 Task: Add an event with the title Project Risk Mitigation and Contingency Planning, date '2024/05/25', time 7:30 AM to 9:30 AMand add a description: The training workshop will be facilitated by experienced leadership experts who will provide guidance, insights, and practical tips throughout the session. Participants will have ample opportunities to ask questions, share experiences, and receive personalized feedback on their leadership development.Select event color  Lavender . Add location for the event as: Nairobi, Kenya, logged in from the account softage.4@softage.netand send the event invitation to softage.7@softage.net and softage.8@softage.net. Set a reminder for the event Every weekday(Monday to Friday)
Action: Mouse moved to (70, 89)
Screenshot: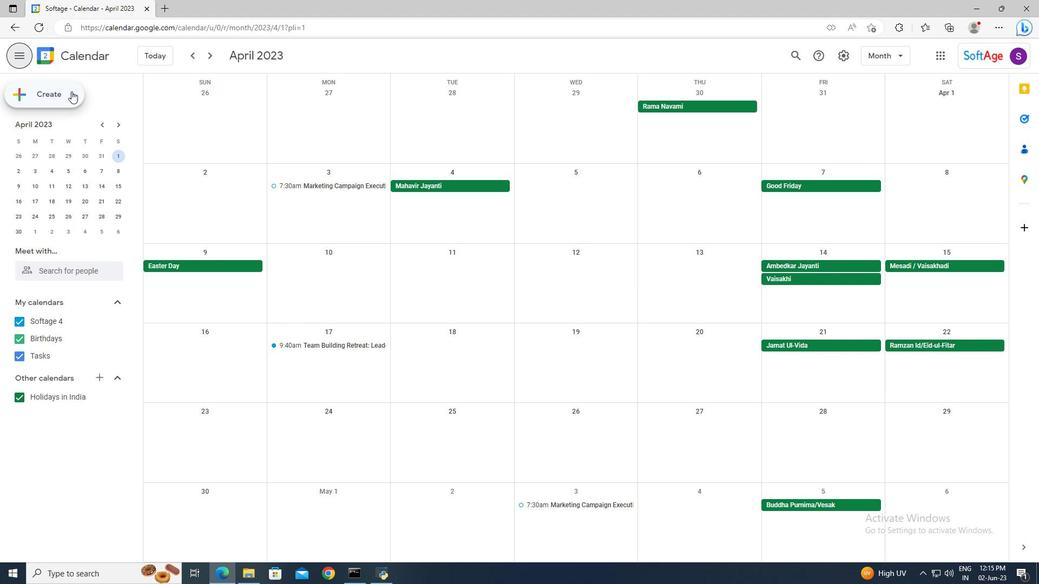 
Action: Mouse pressed left at (70, 89)
Screenshot: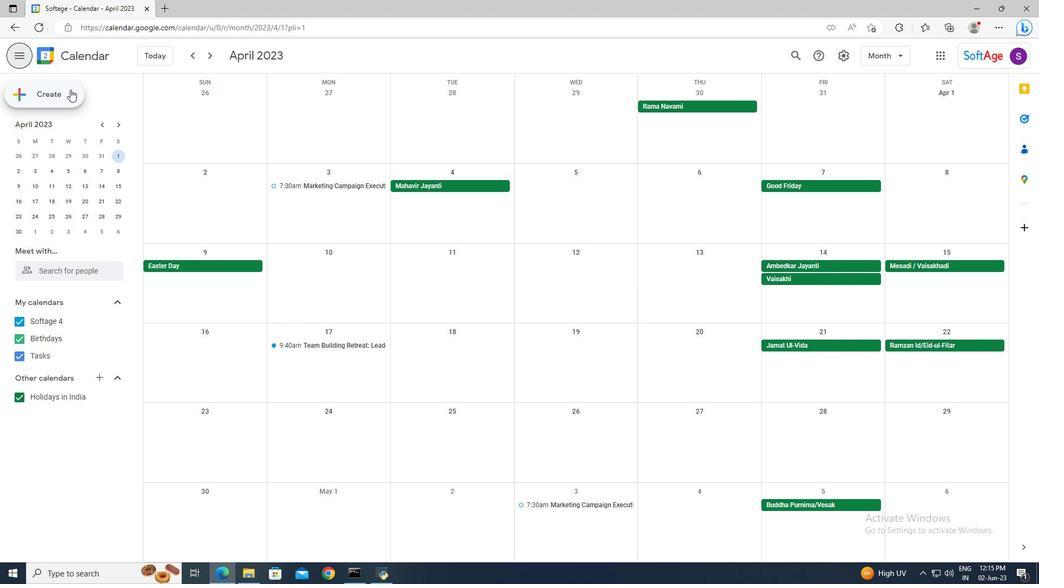 
Action: Mouse moved to (71, 120)
Screenshot: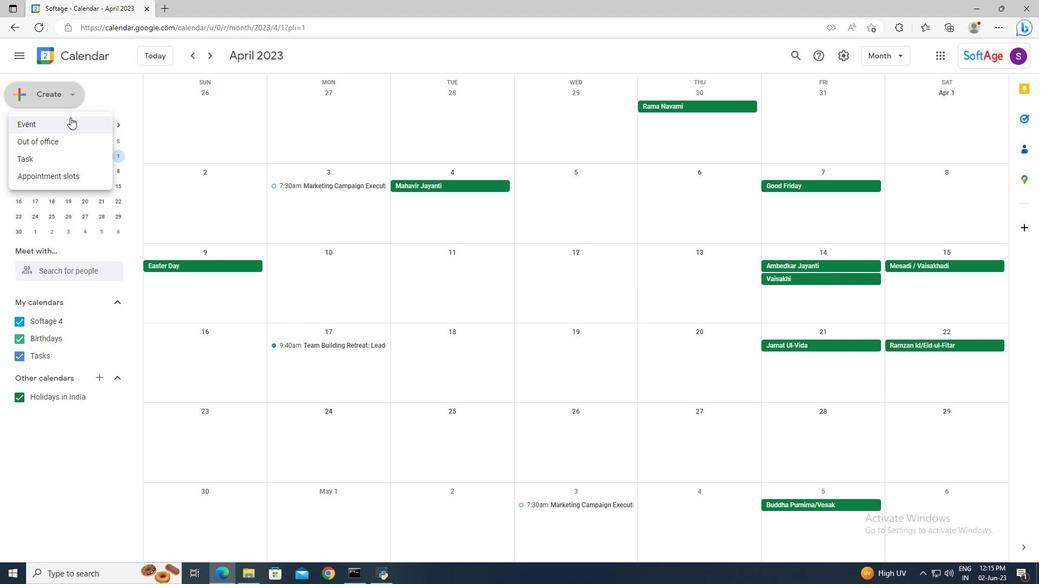 
Action: Mouse pressed left at (71, 120)
Screenshot: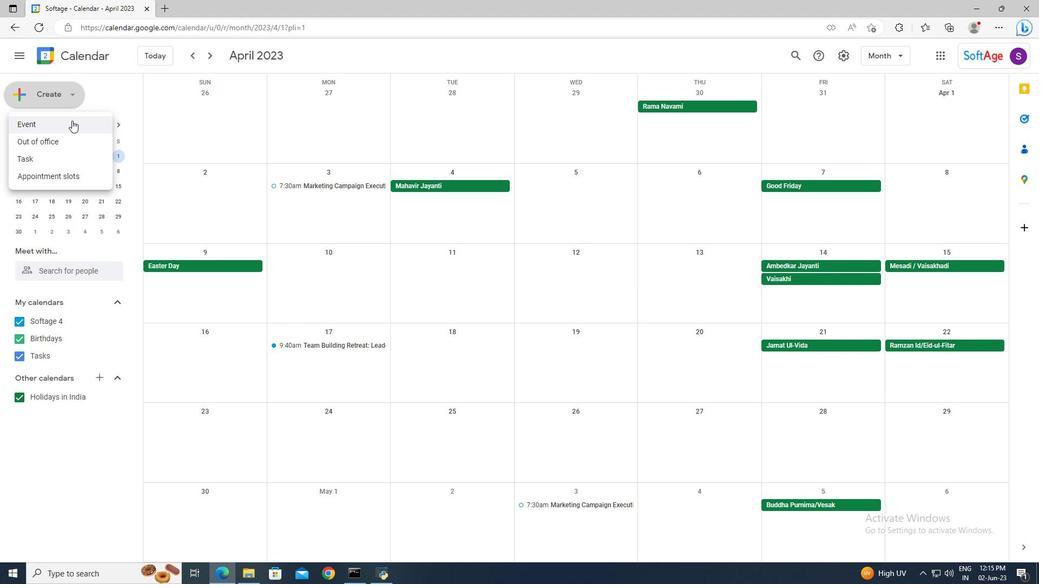 
Action: Mouse moved to (784, 362)
Screenshot: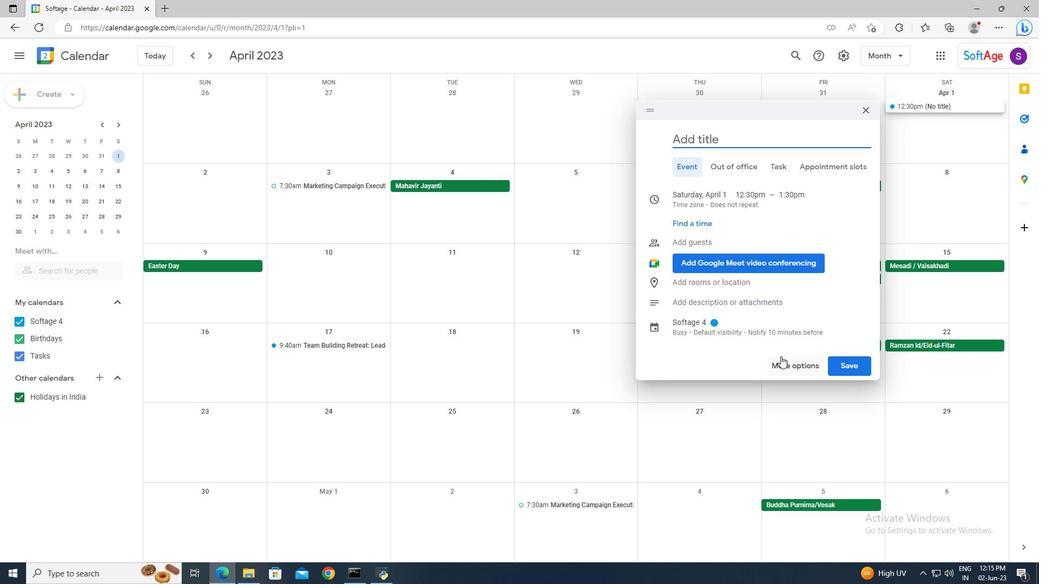 
Action: Mouse pressed left at (784, 362)
Screenshot: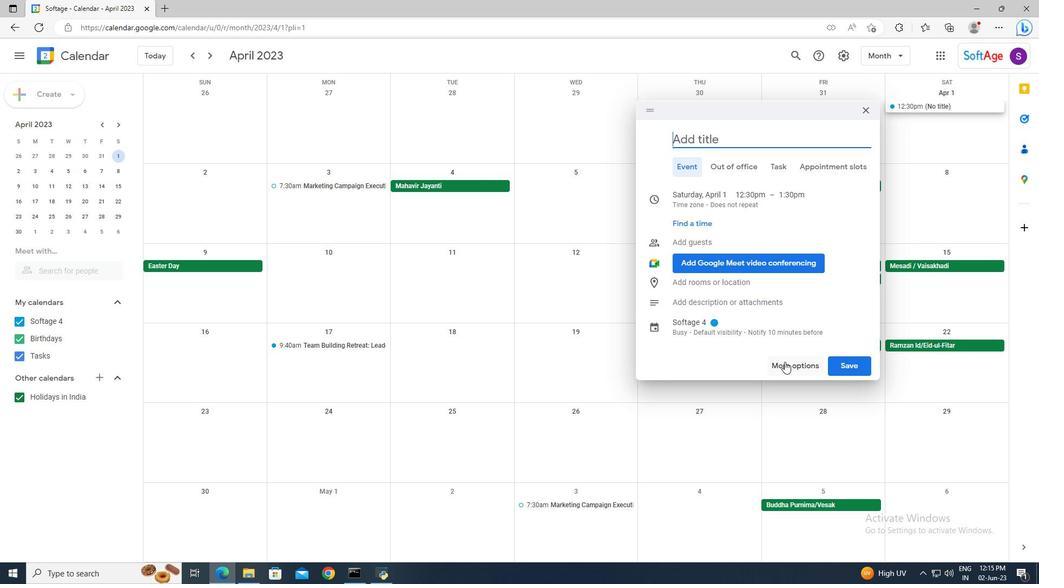 
Action: Mouse moved to (195, 56)
Screenshot: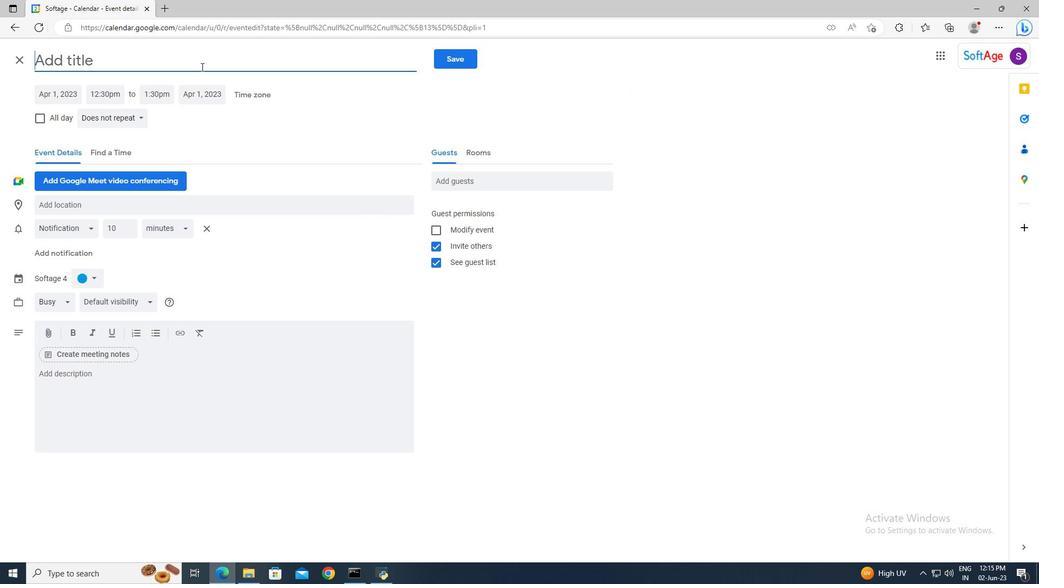 
Action: Mouse pressed left at (195, 56)
Screenshot: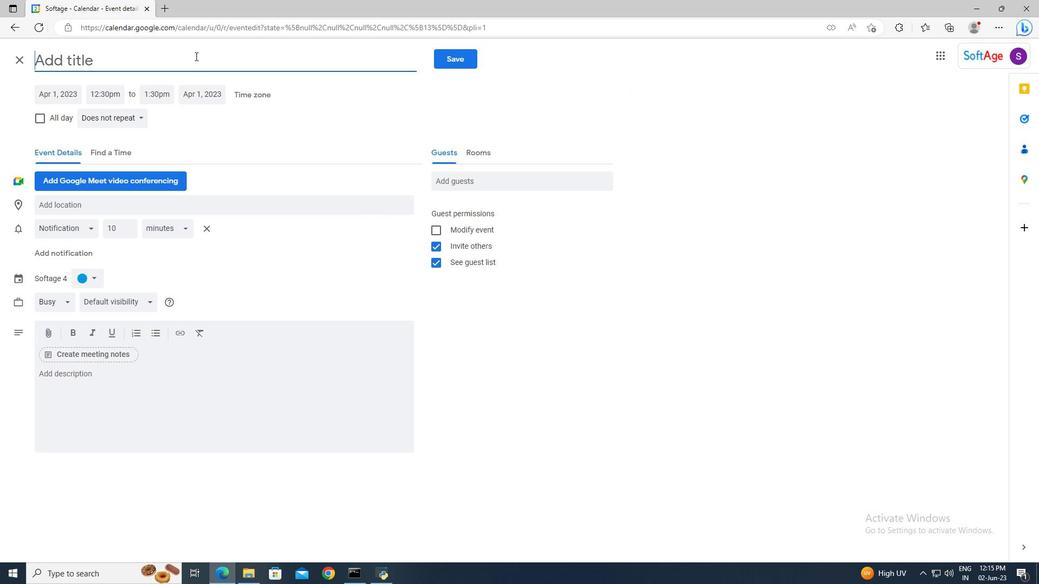 
Action: Key pressed <Key.shift>Project<Key.space><Key.shift>Risk<Key.space><Key.shift>Mitigation<Key.space>and<Key.space><Key.shift>Contingency<Key.space><Key.shift>Planning
Screenshot: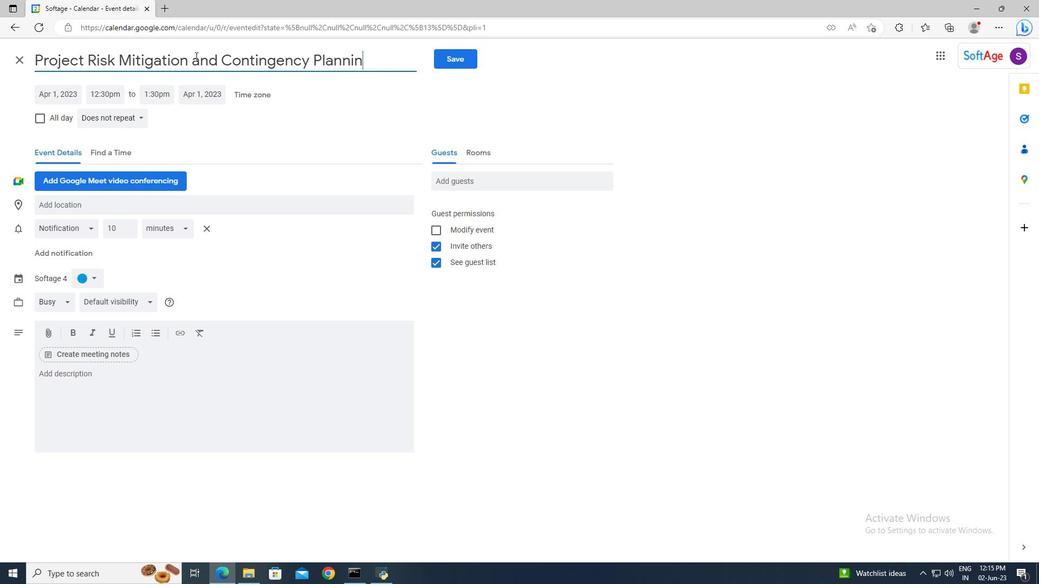 
Action: Mouse moved to (68, 91)
Screenshot: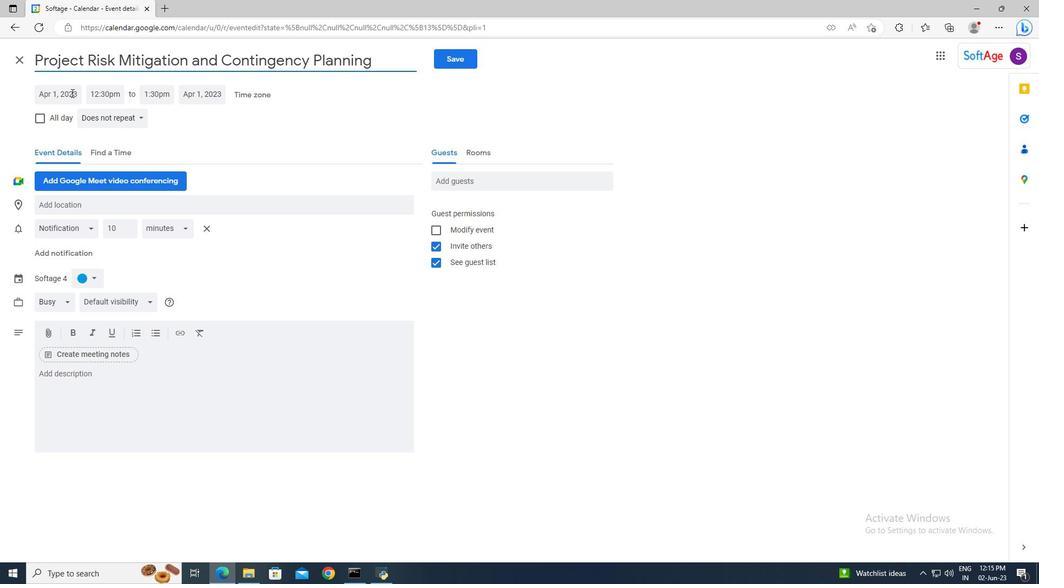 
Action: Mouse pressed left at (68, 91)
Screenshot: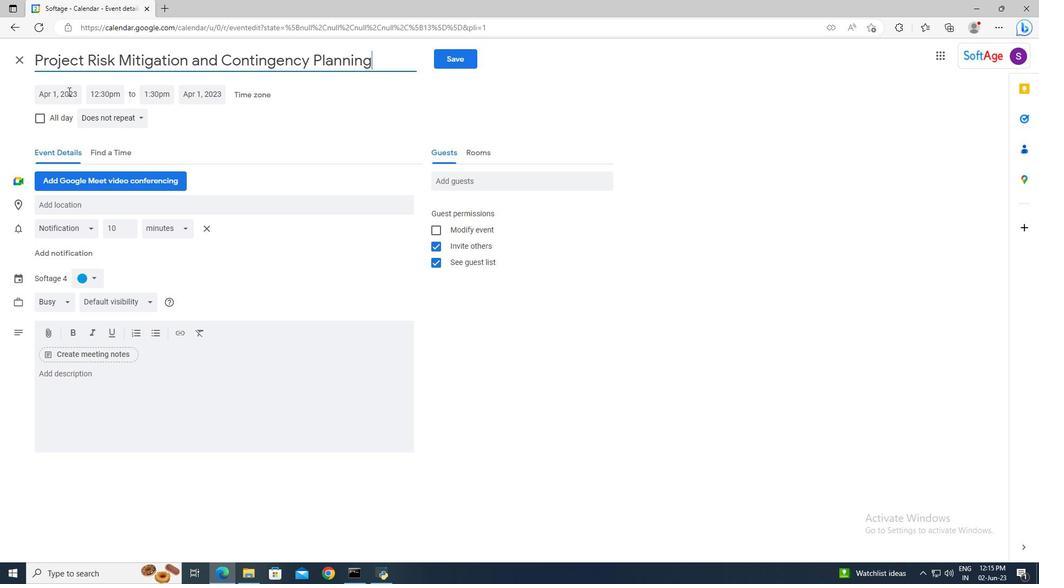 
Action: Mouse moved to (170, 116)
Screenshot: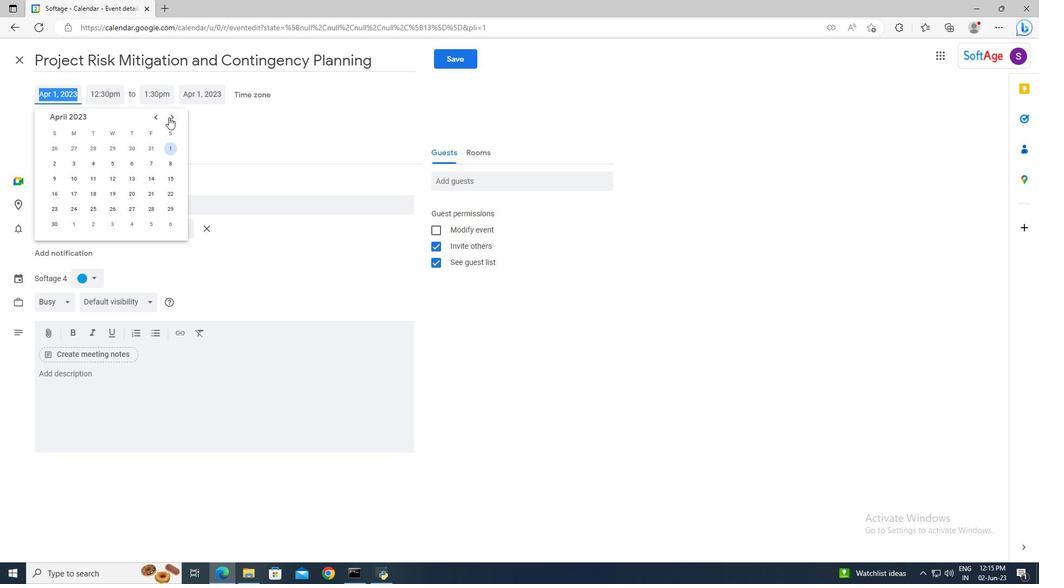 
Action: Mouse pressed left at (170, 116)
Screenshot: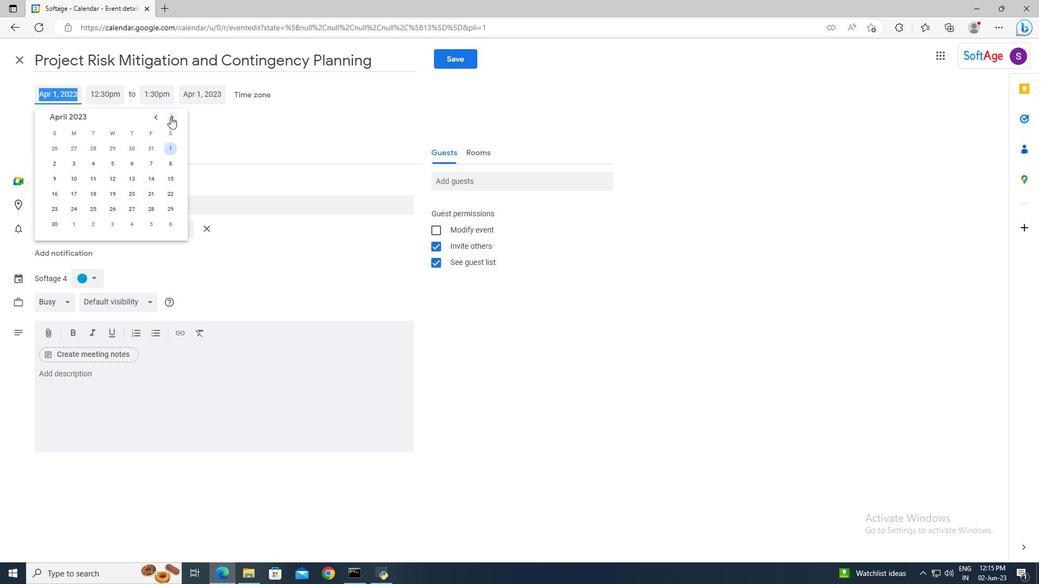 
Action: Mouse moved to (133, 191)
Screenshot: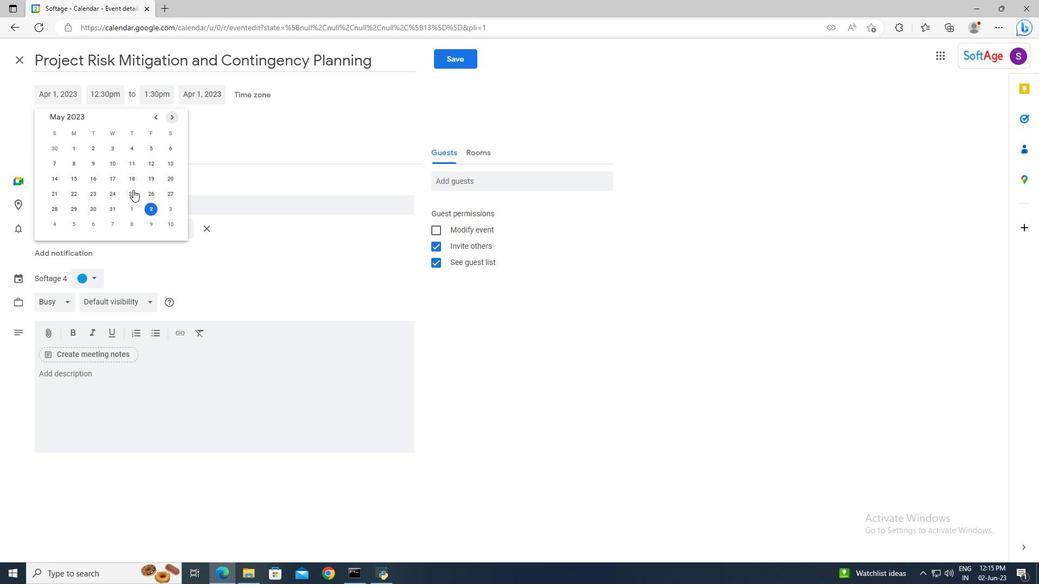 
Action: Mouse pressed left at (133, 191)
Screenshot: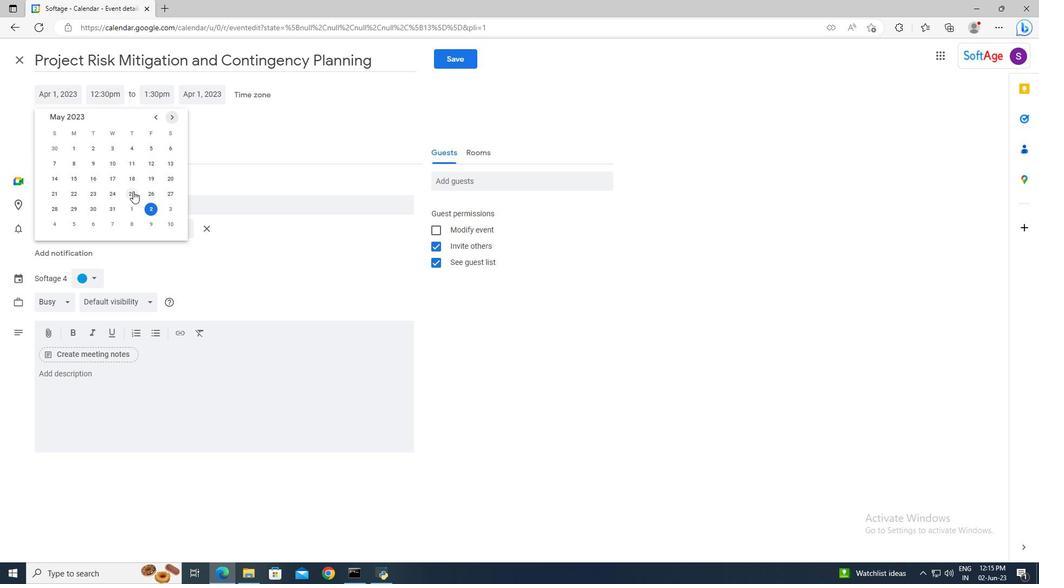 
Action: Mouse moved to (118, 96)
Screenshot: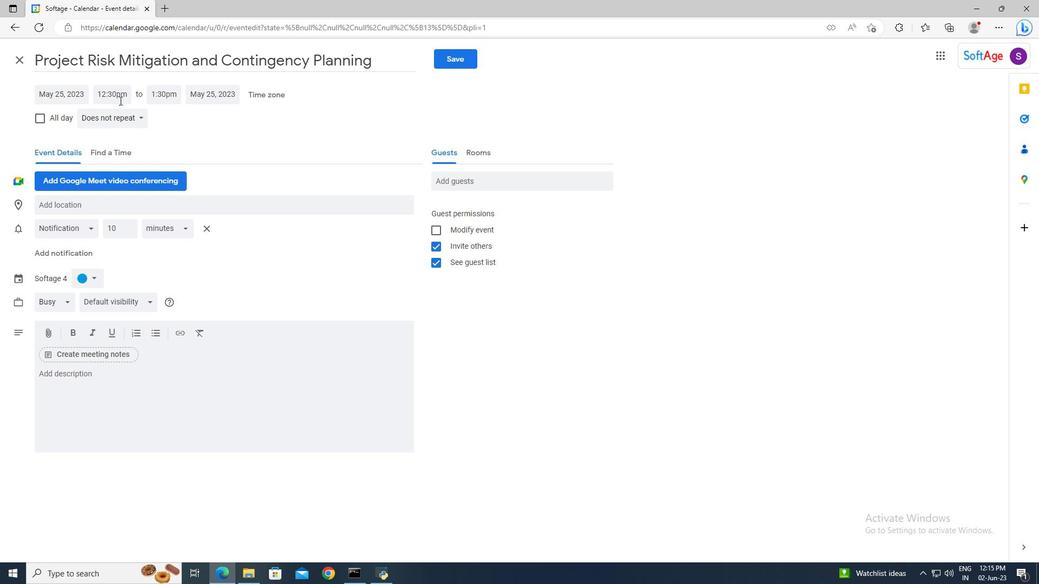 
Action: Mouse pressed left at (118, 96)
Screenshot: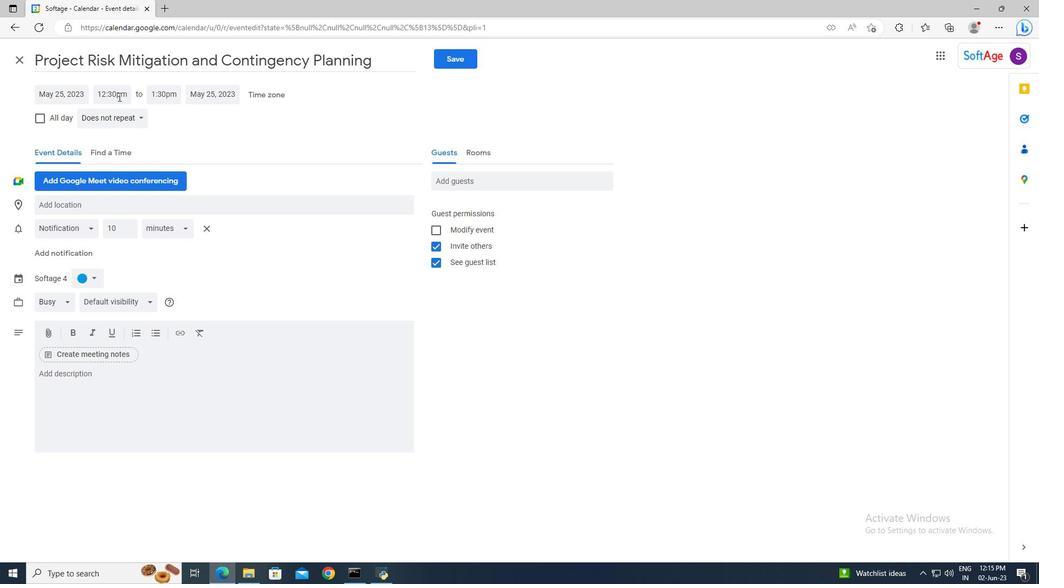 
Action: Key pressed 7<Key.shift_r>:30am<Key.enter>
Screenshot: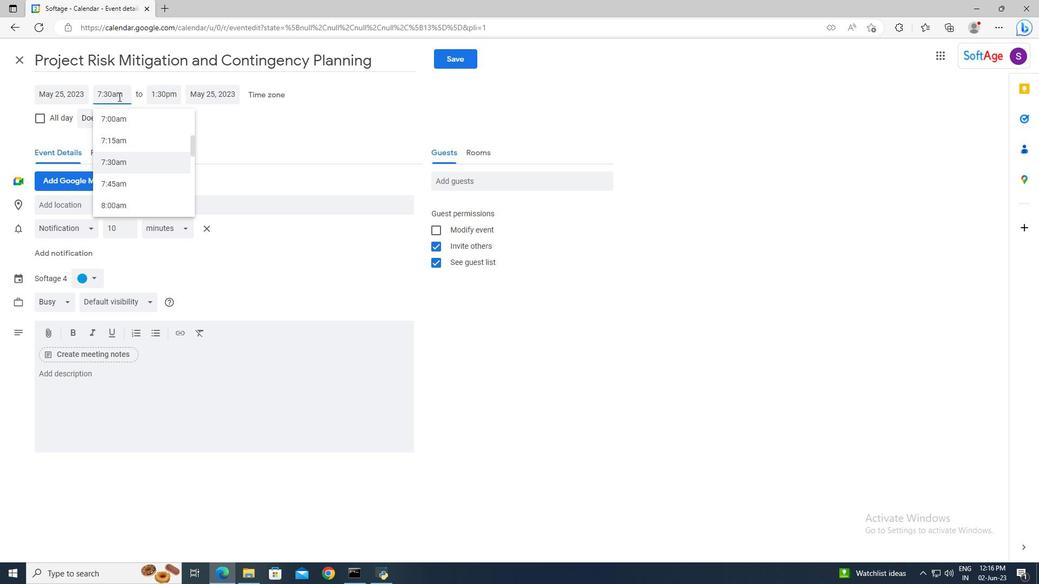 
Action: Mouse moved to (157, 96)
Screenshot: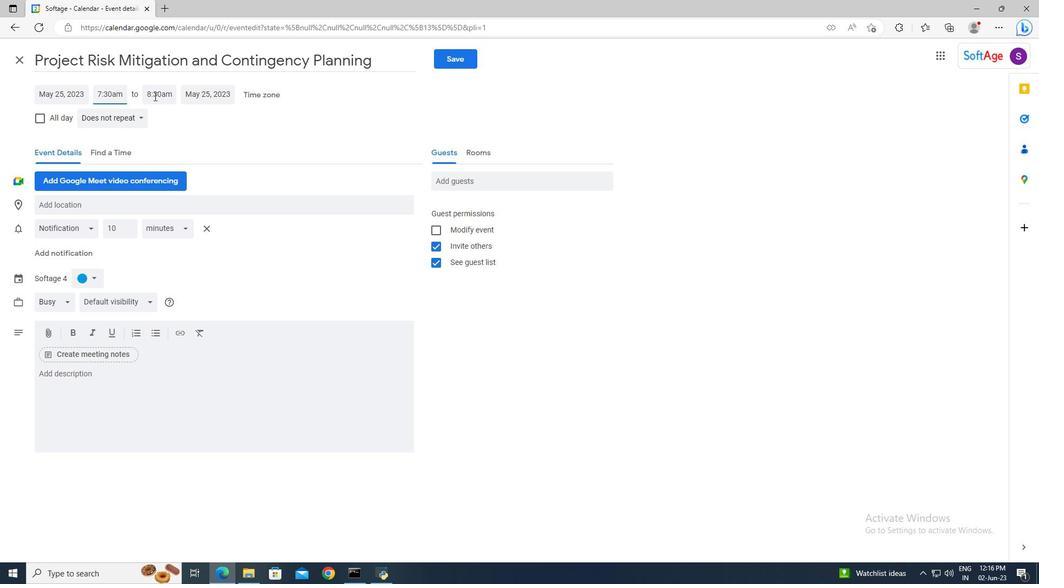 
Action: Mouse pressed left at (157, 96)
Screenshot: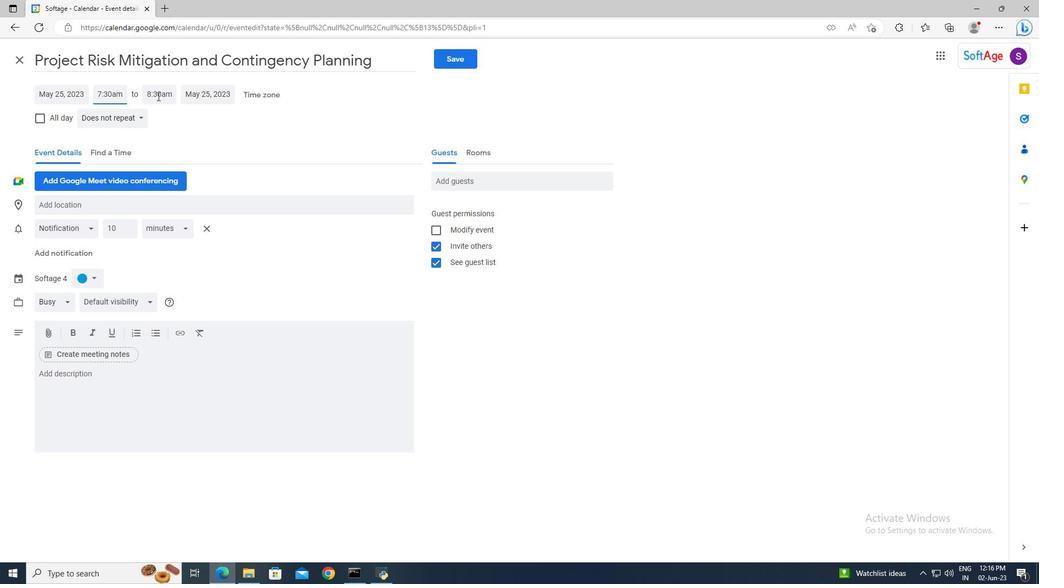 
Action: Key pressed 9<Key.shift>:30am
Screenshot: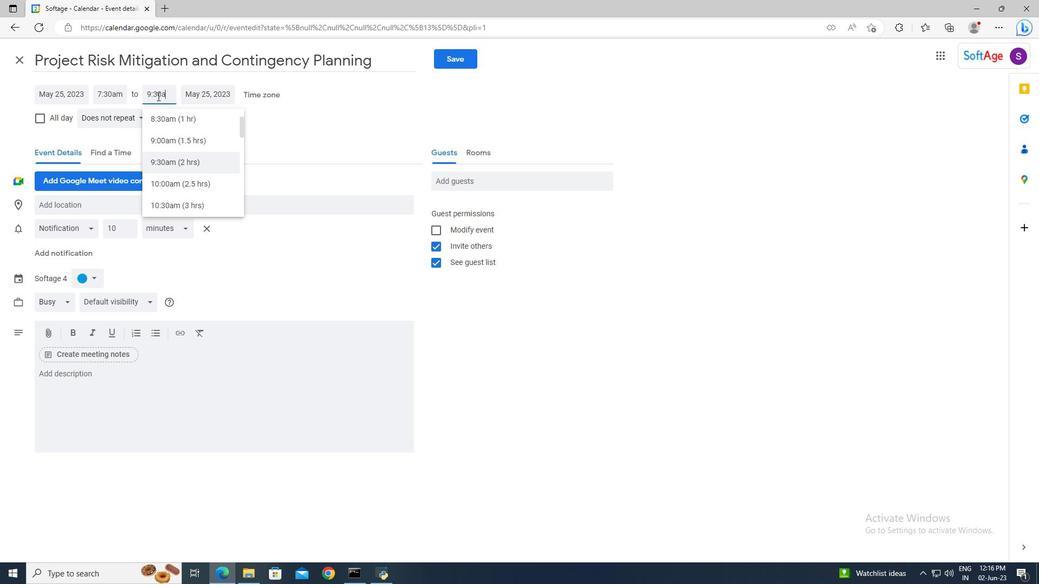 
Action: Mouse moved to (169, 163)
Screenshot: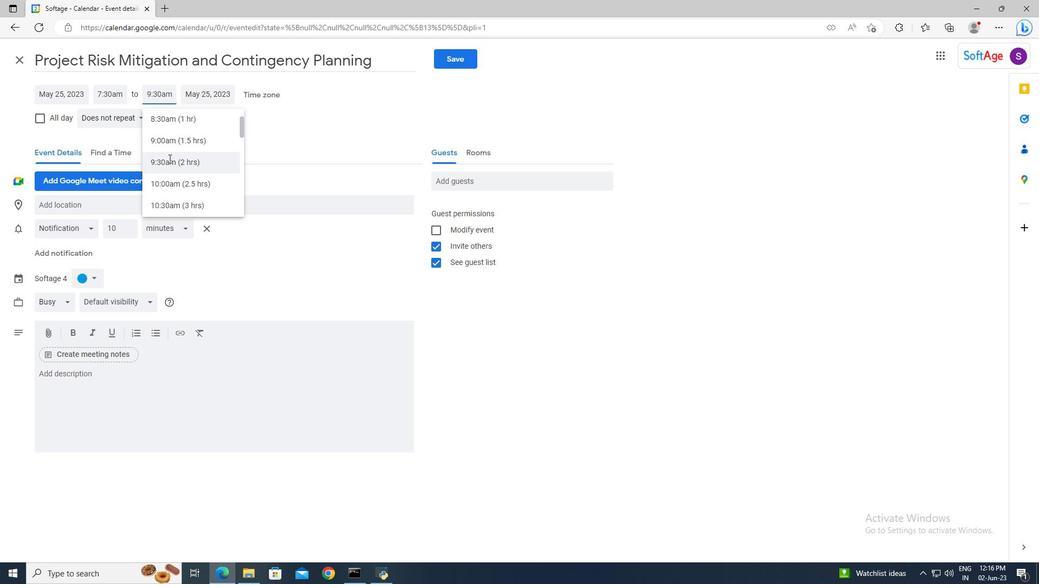 
Action: Mouse pressed left at (169, 163)
Screenshot: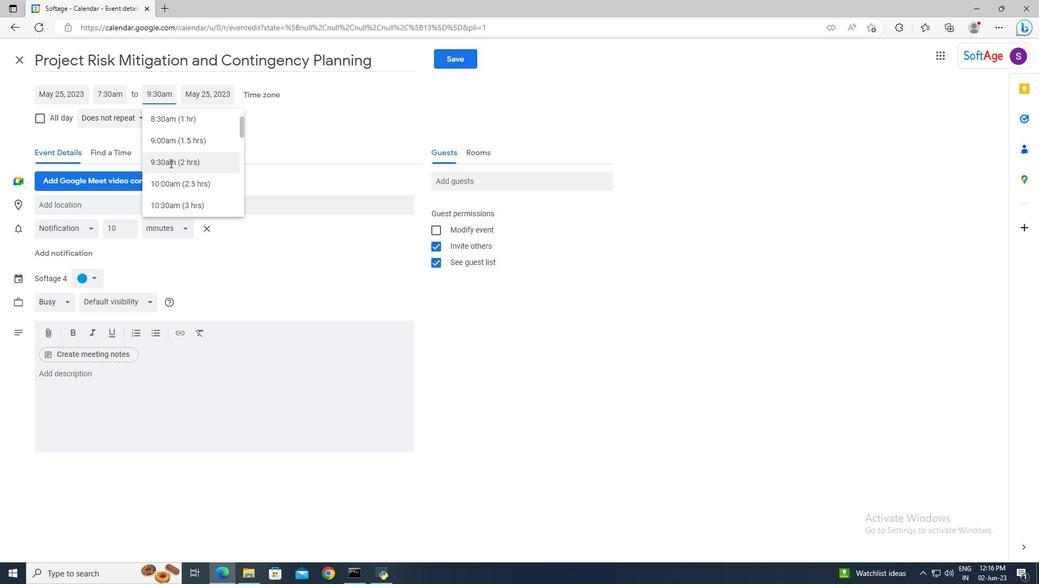 
Action: Mouse moved to (134, 379)
Screenshot: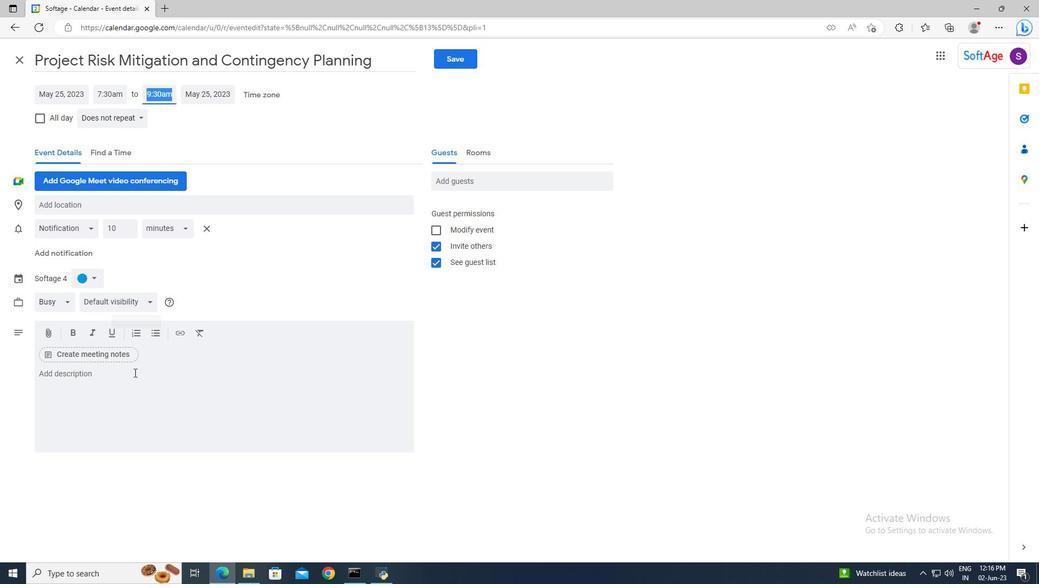 
Action: Mouse pressed left at (134, 379)
Screenshot: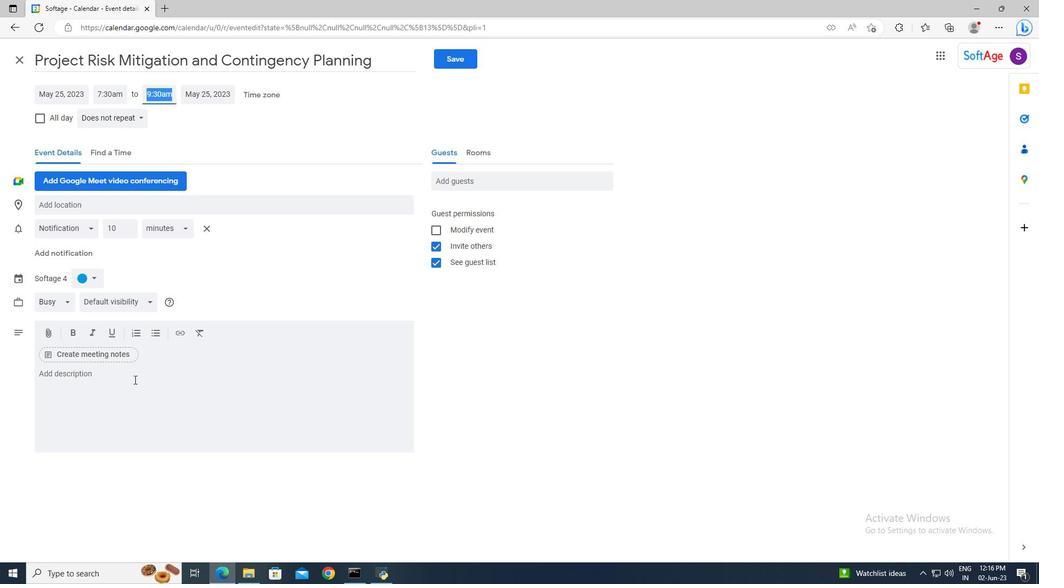 
Action: Key pressed <Key.shift>The<Key.space>training<Key.space>workshop<Key.space>will<Key.space>be<Key.space>facilitated<Key.space>by<Key.space>experienced<Key.space>leadership<Key.space>experts<Key.space>who<Key.space>will<Key.space>provide<Key.space>guidance,<Key.space>insights,<Key.space>and<Key.space>practical<Key.space>tips<Key.space>throughout<Key.space>the<Key.space>session.<Key.space><Key.shift>Participants<Key.space>will<Key.space>have<Key.space>ample<Key.space>opportunities<Key.space>to<Key.space>ask<Key.space>questions,<Key.space>share<Key.space>experiences,<Key.space>and<Key.space>receive<Key.space>personalized<Key.space>feedback<Key.space>on<Key.space>their<Key.space>leadership<Key.space>development.
Screenshot: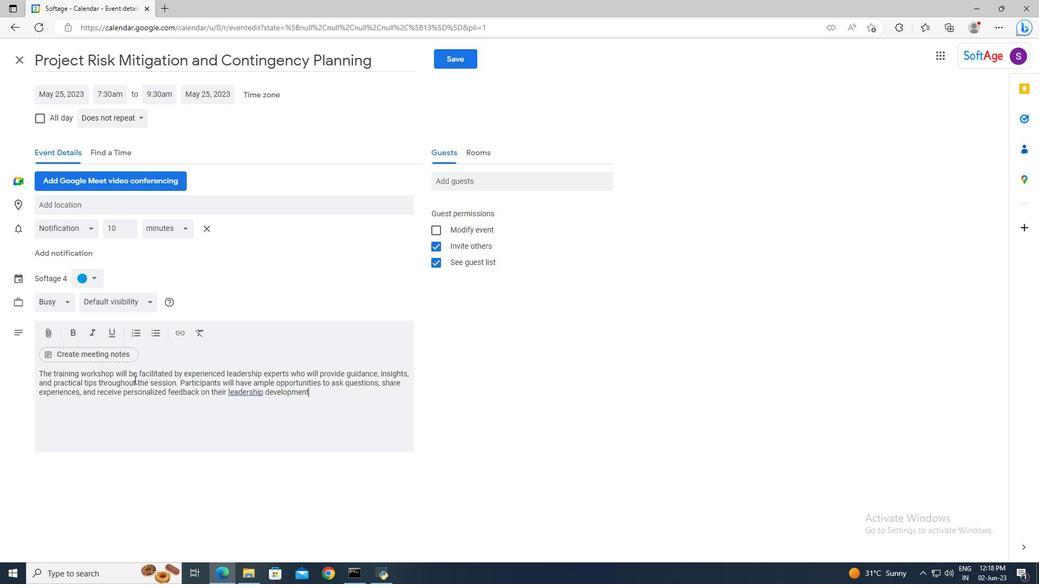 
Action: Mouse moved to (88, 277)
Screenshot: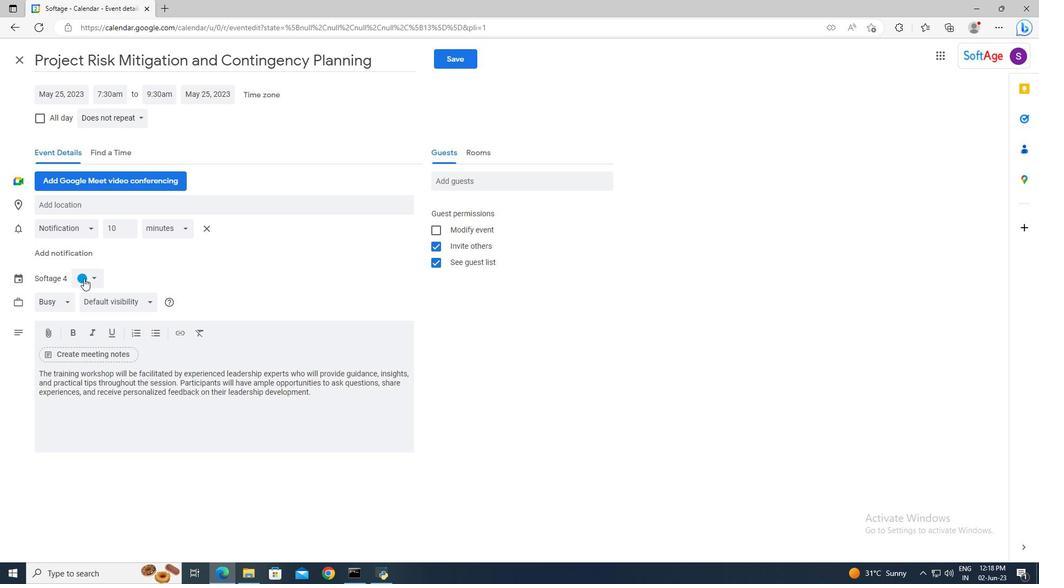 
Action: Mouse pressed left at (88, 277)
Screenshot: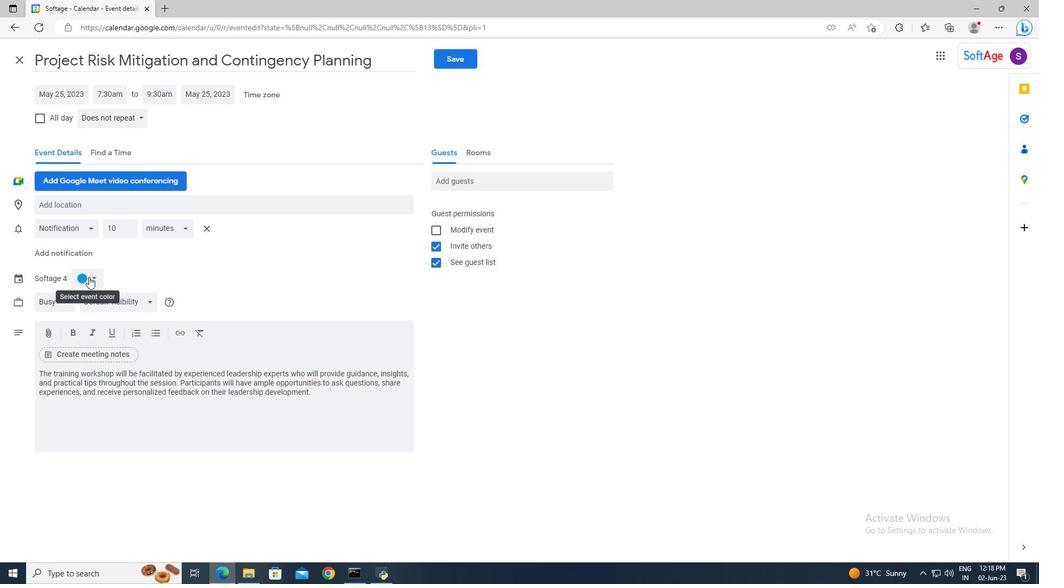 
Action: Mouse moved to (83, 331)
Screenshot: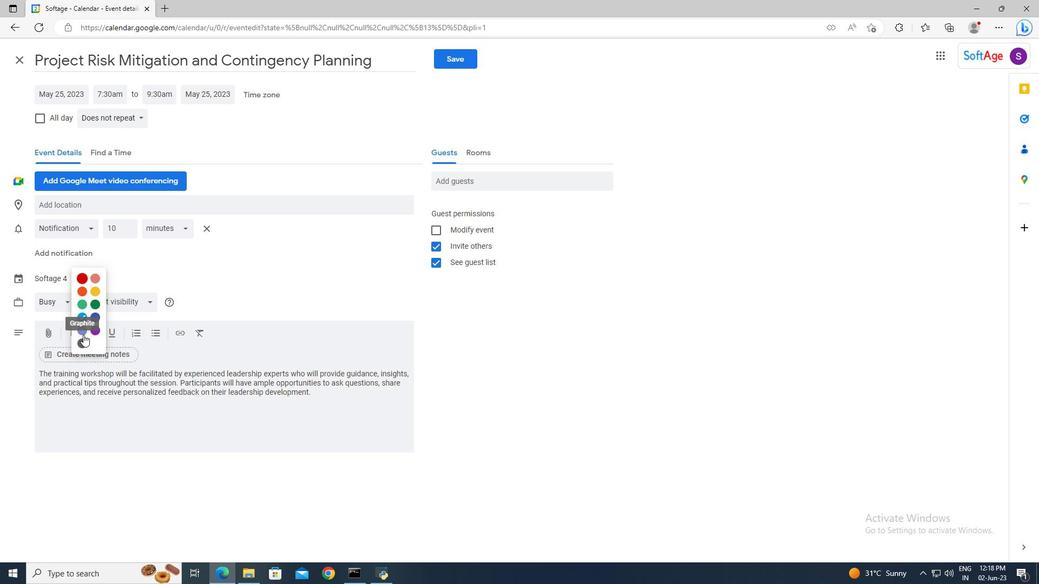 
Action: Mouse pressed left at (83, 331)
Screenshot: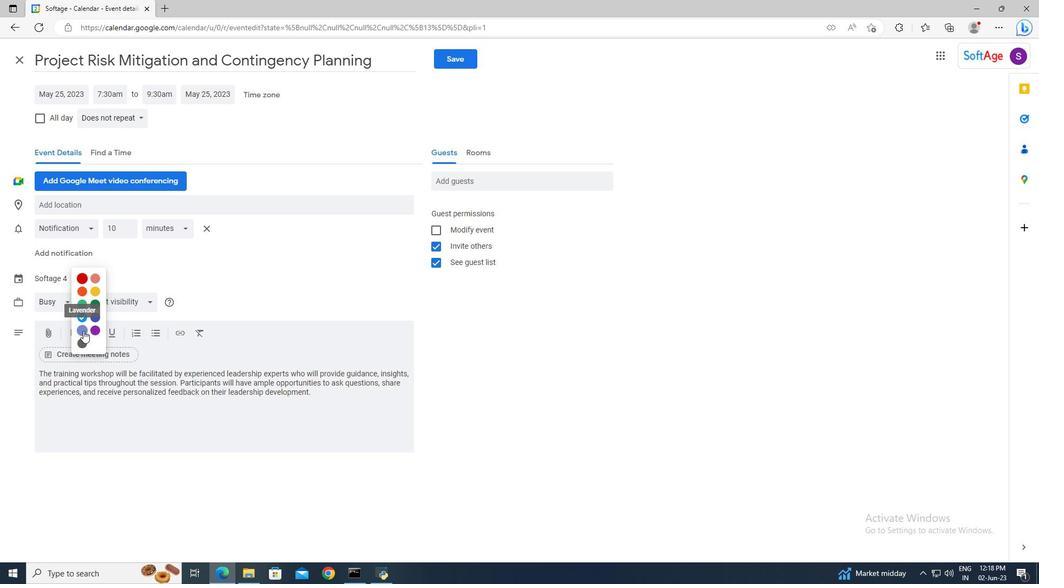 
Action: Mouse moved to (69, 207)
Screenshot: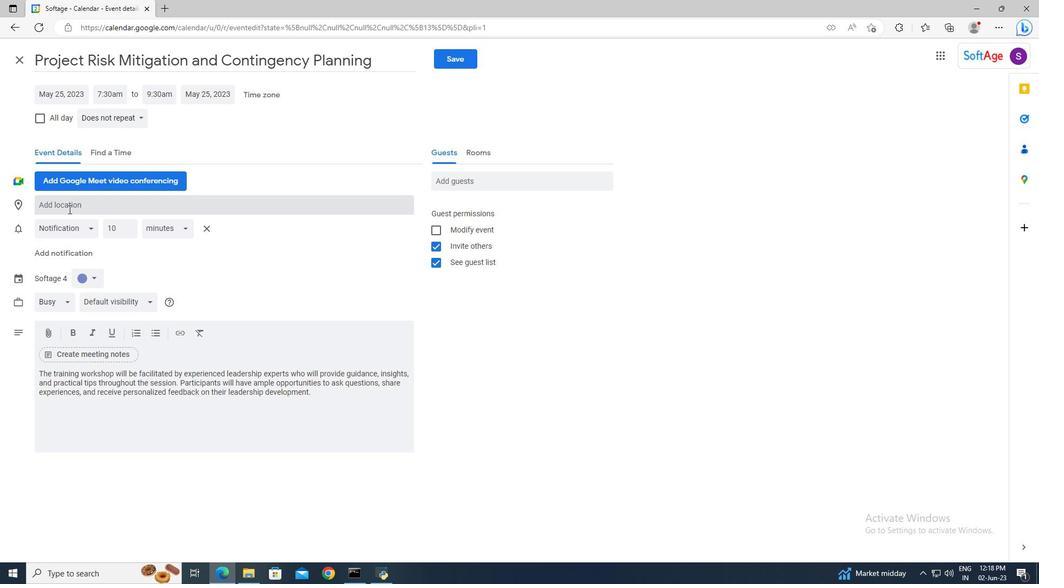 
Action: Mouse pressed left at (69, 207)
Screenshot: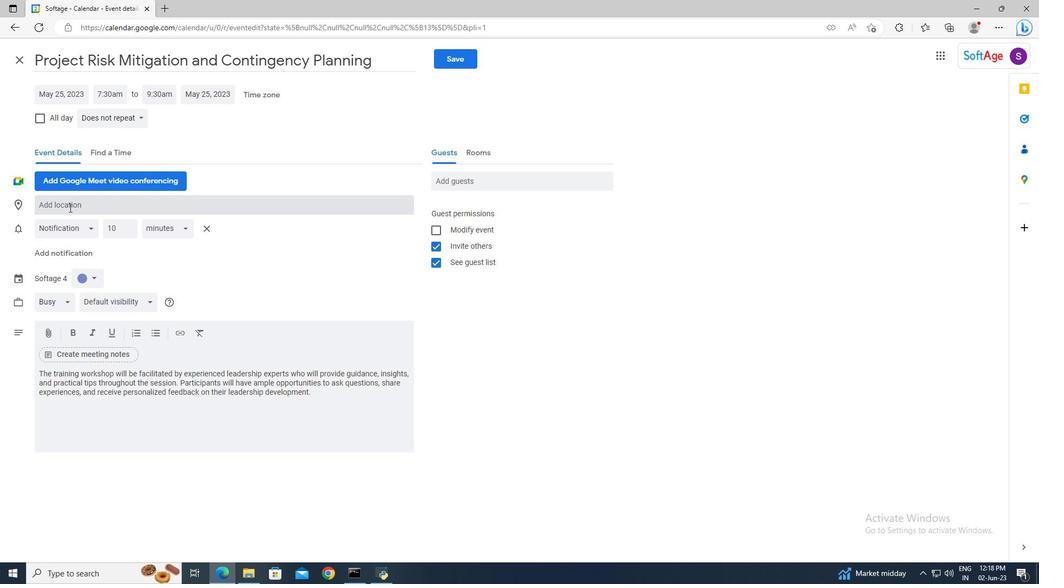 
Action: Mouse moved to (69, 207)
Screenshot: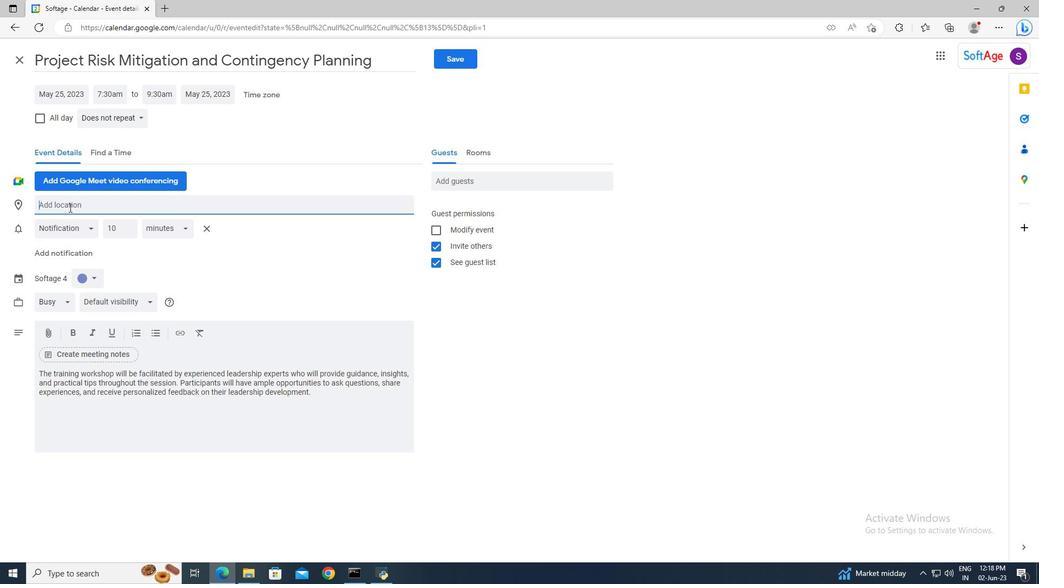 
Action: Key pressed <Key.shift>Nairobi,<Key.space><Key.shift>Kenya
Screenshot: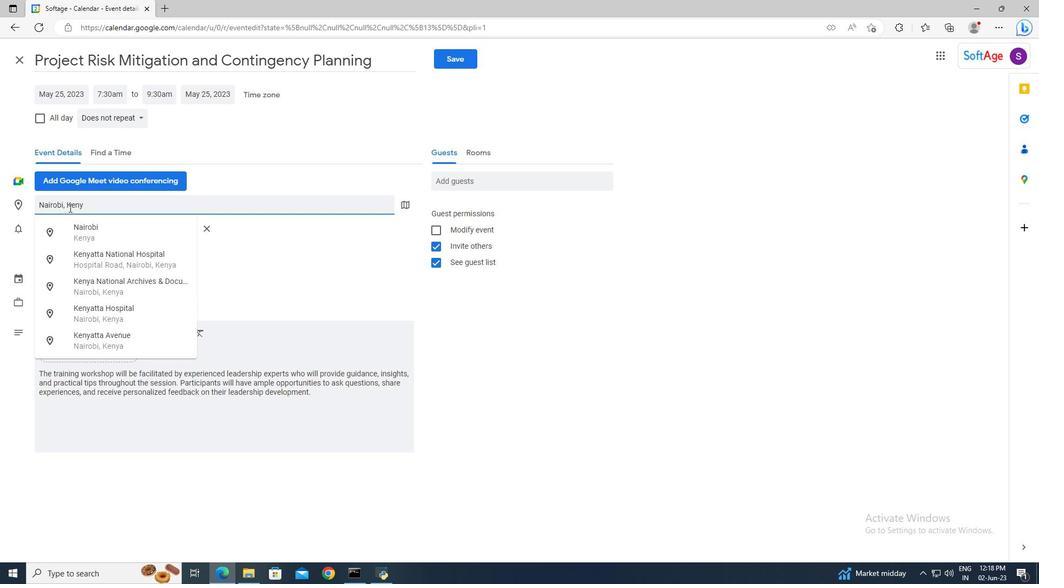 
Action: Mouse moved to (82, 227)
Screenshot: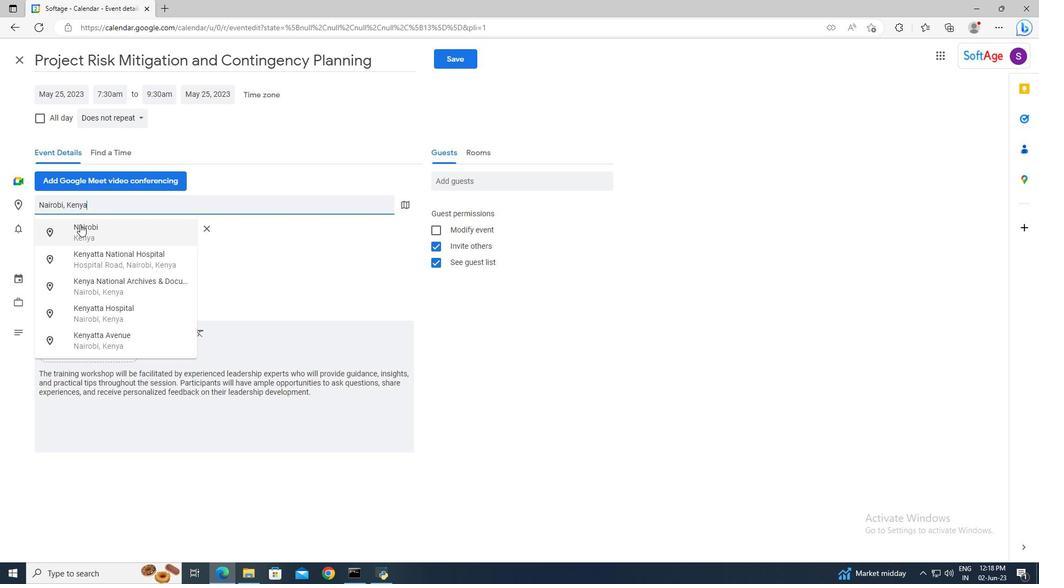 
Action: Mouse pressed left at (82, 227)
Screenshot: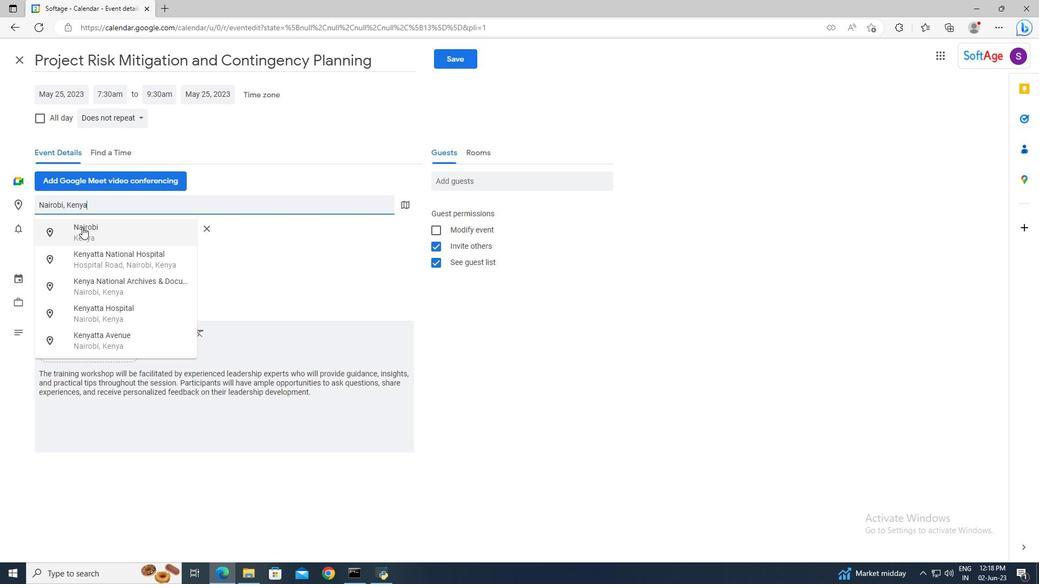 
Action: Mouse moved to (440, 182)
Screenshot: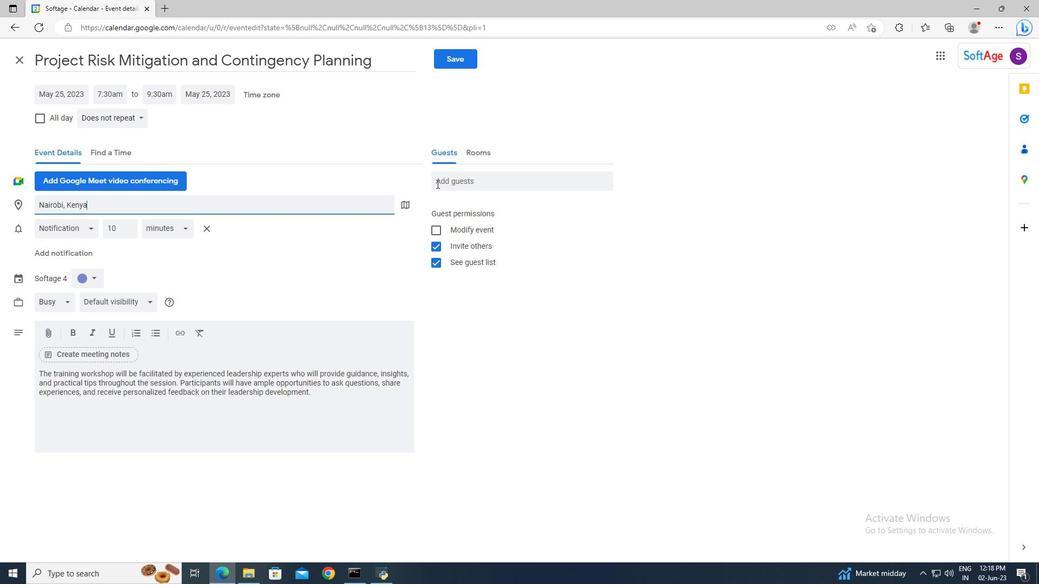 
Action: Mouse pressed left at (440, 182)
Screenshot: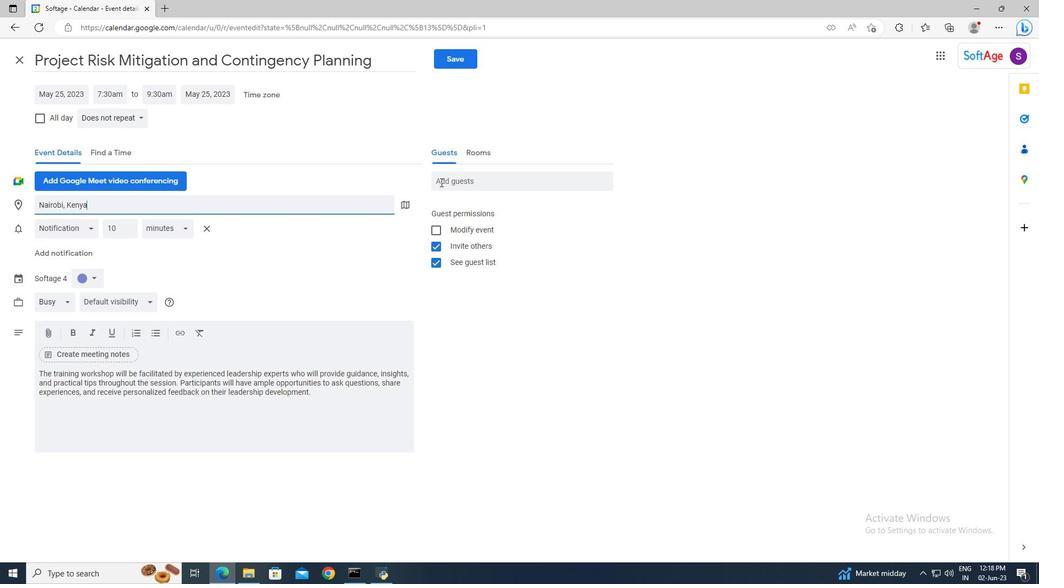 
Action: Mouse moved to (440, 182)
Screenshot: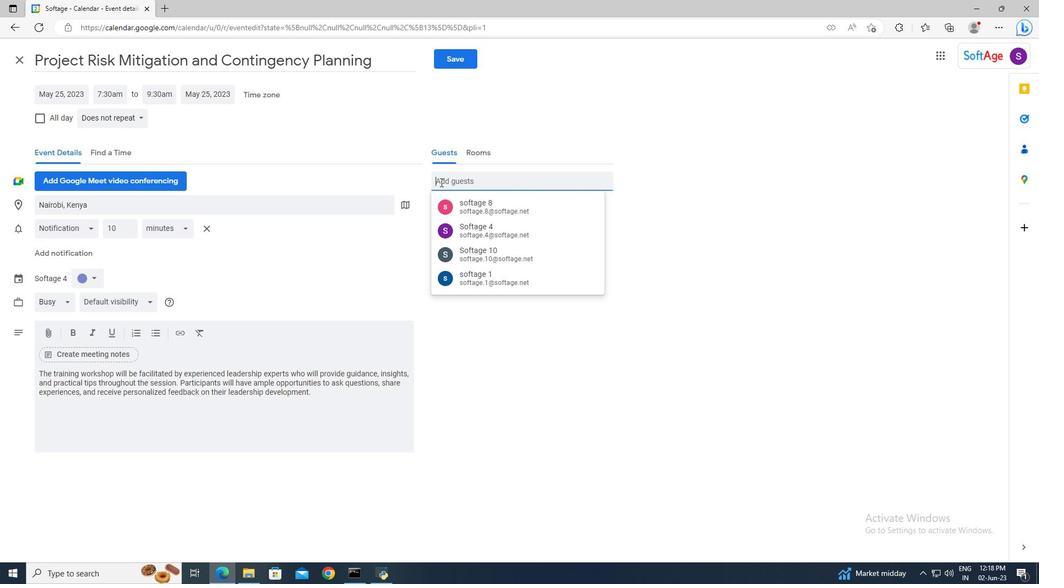 
Action: Key pressed softage.7<Key.shift>@softage.net<Key.enter>
Screenshot: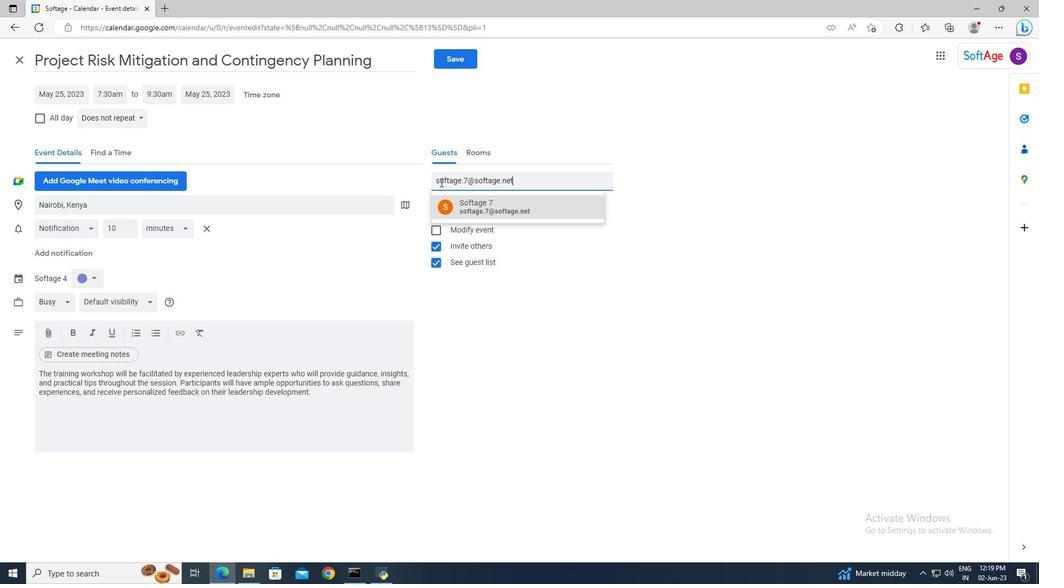 
Action: Mouse pressed left at (440, 182)
Screenshot: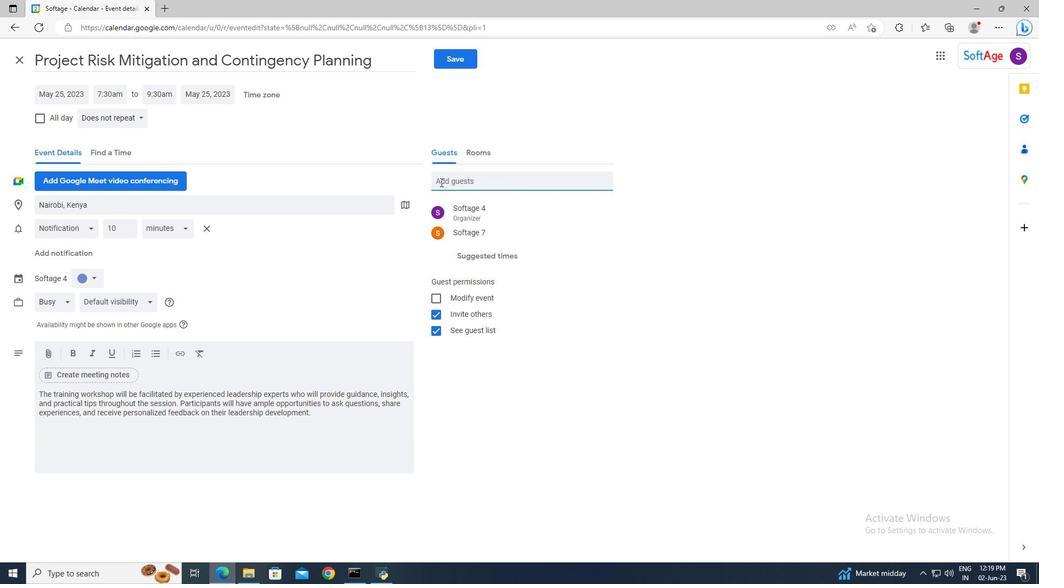 
Action: Key pressed softage.8<Key.shift><Key.shift>@softage.net<Key.enter>
Screenshot: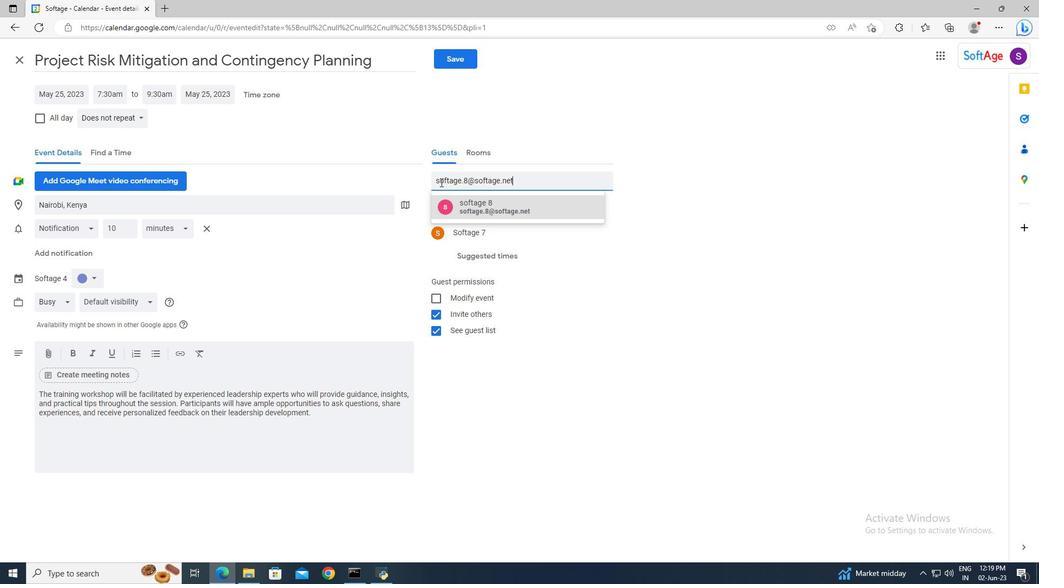 
Action: Mouse moved to (142, 120)
Screenshot: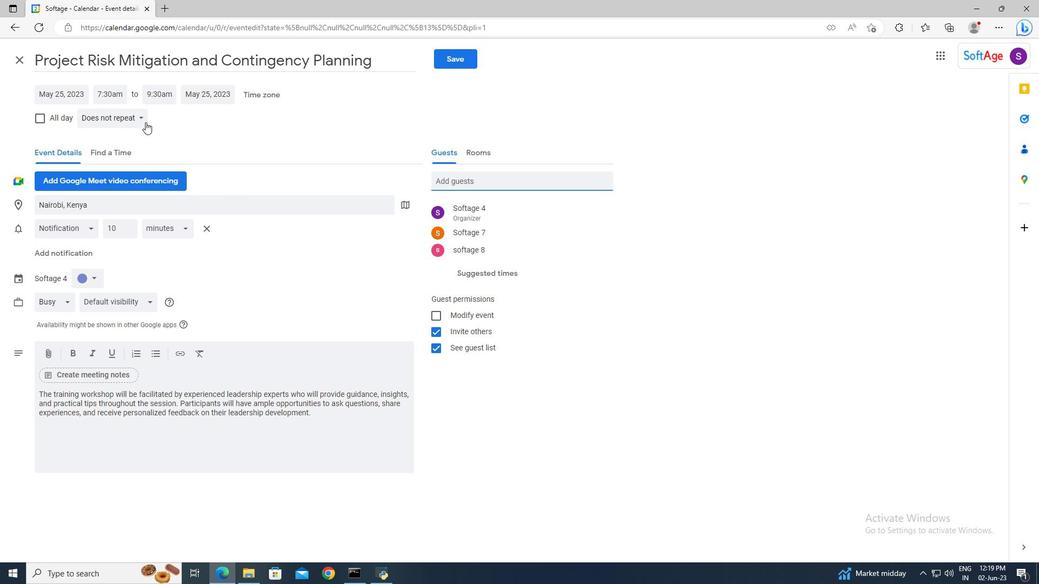 
Action: Mouse pressed left at (142, 120)
Screenshot: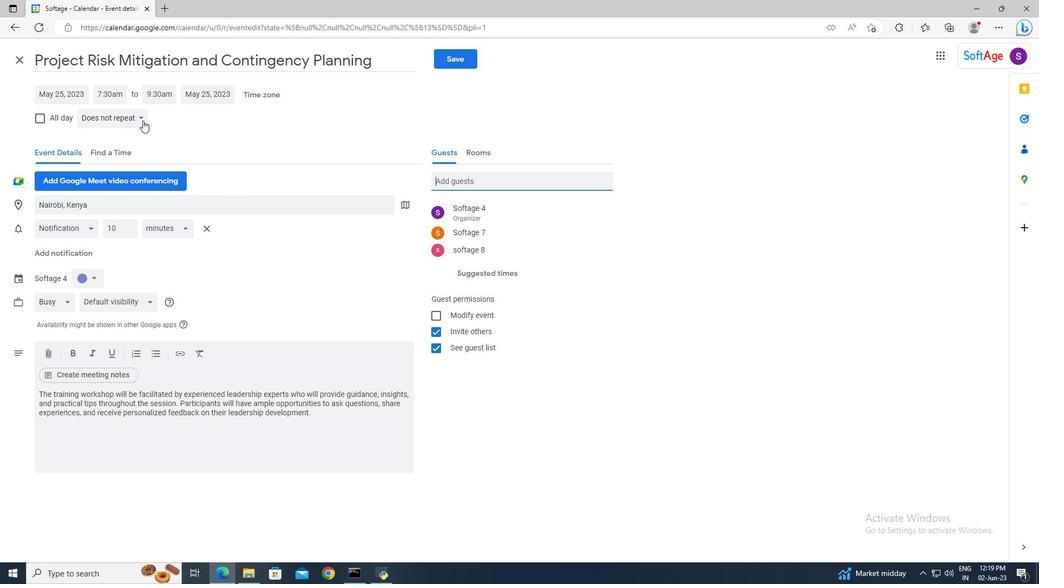 
Action: Mouse moved to (128, 251)
Screenshot: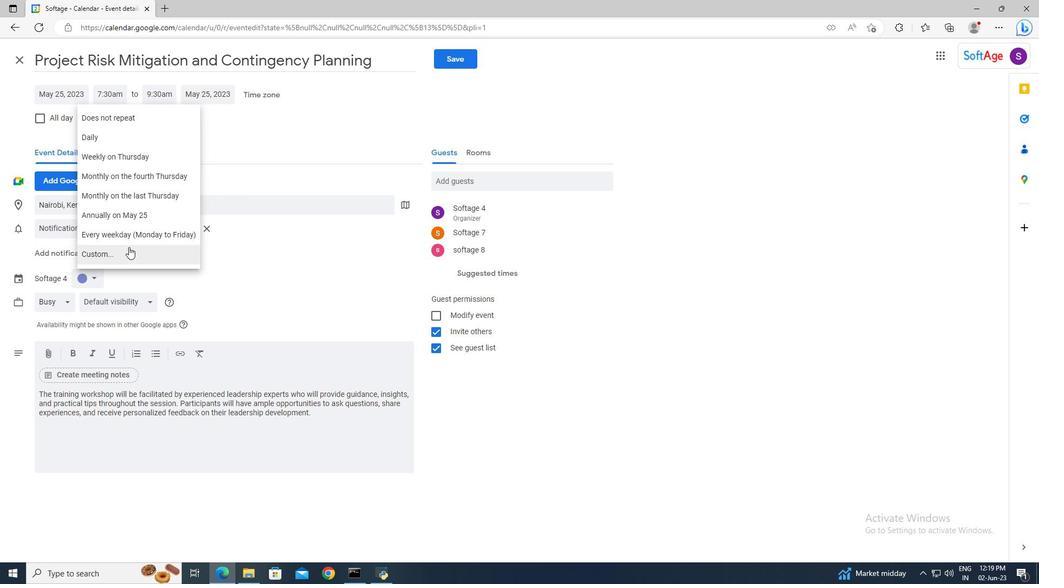 
Action: Mouse pressed left at (128, 251)
Screenshot: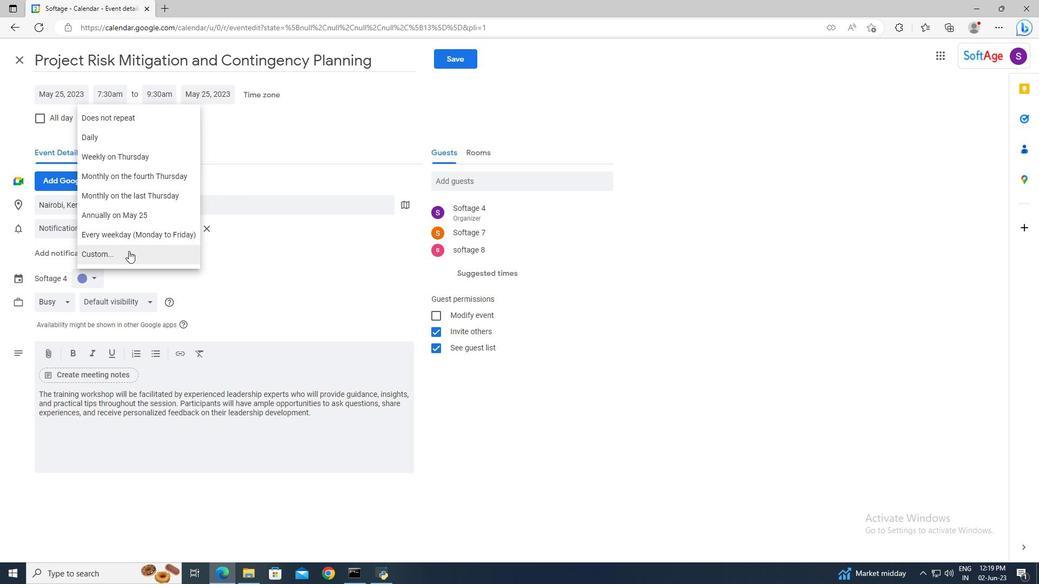 
Action: Mouse moved to (511, 230)
Screenshot: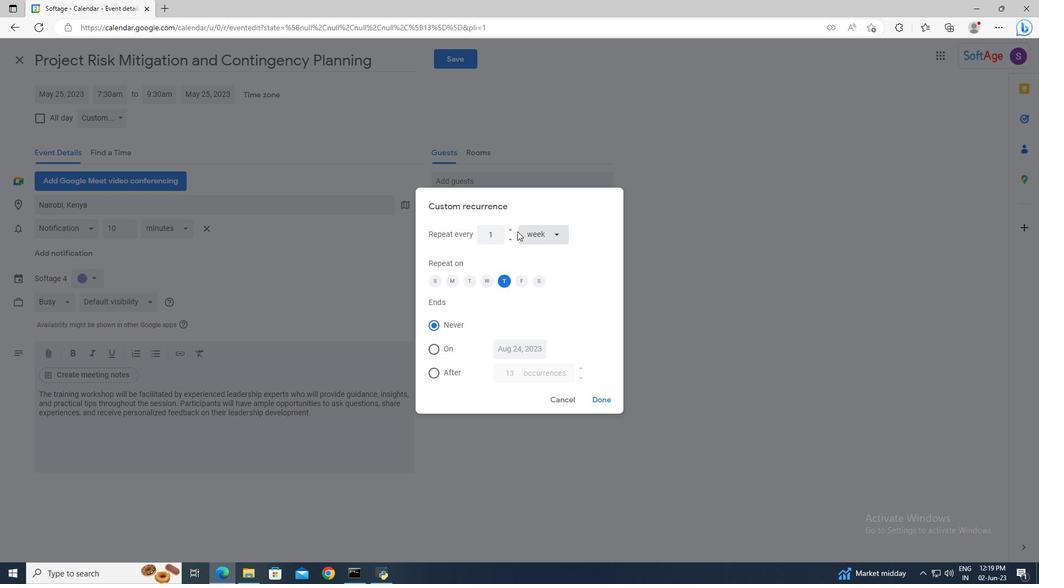
Action: Mouse pressed left at (511, 230)
Screenshot: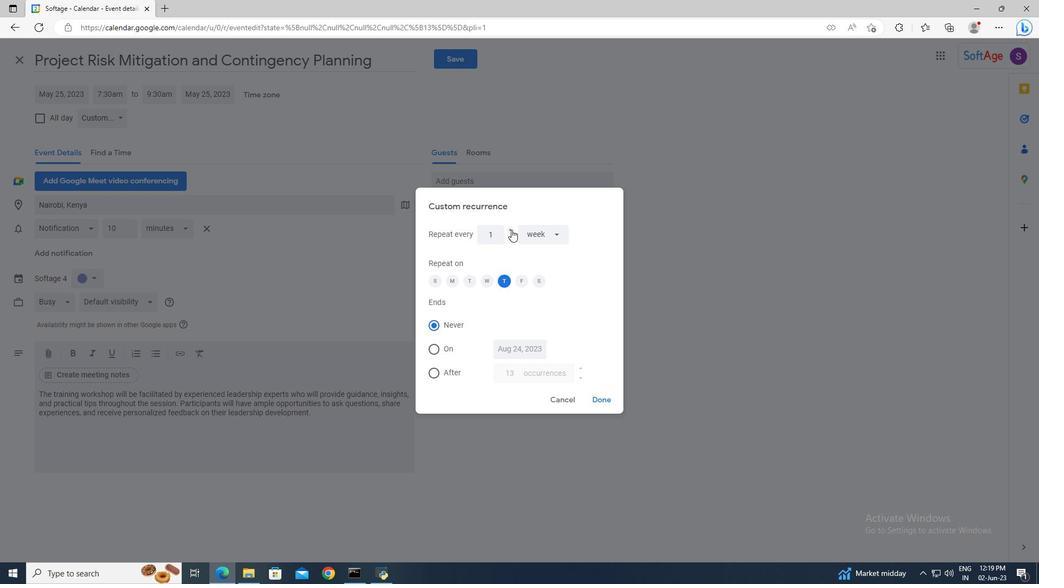 
Action: Mouse moved to (512, 233)
Screenshot: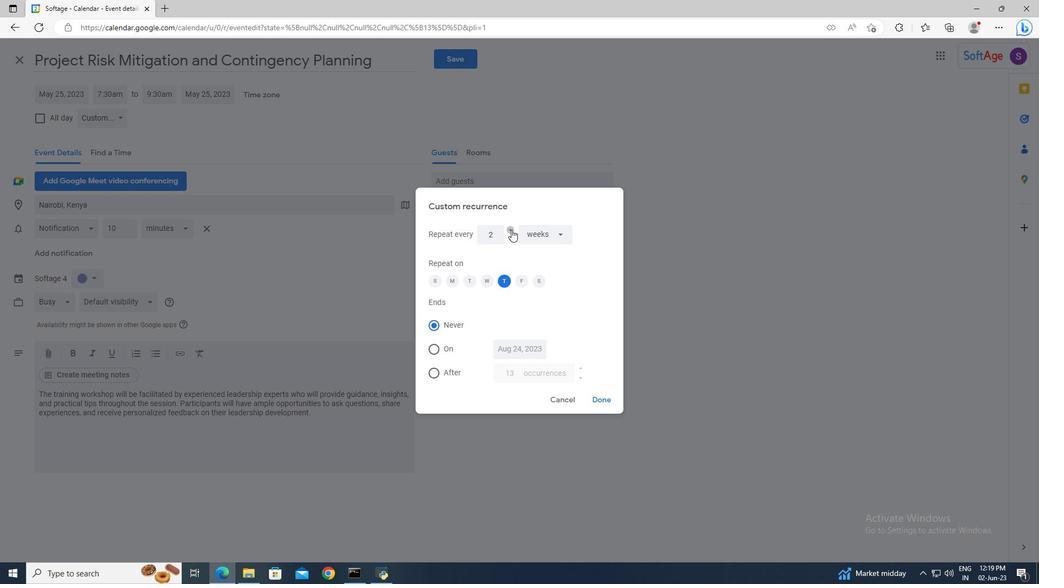 
Action: Mouse pressed left at (512, 233)
Screenshot: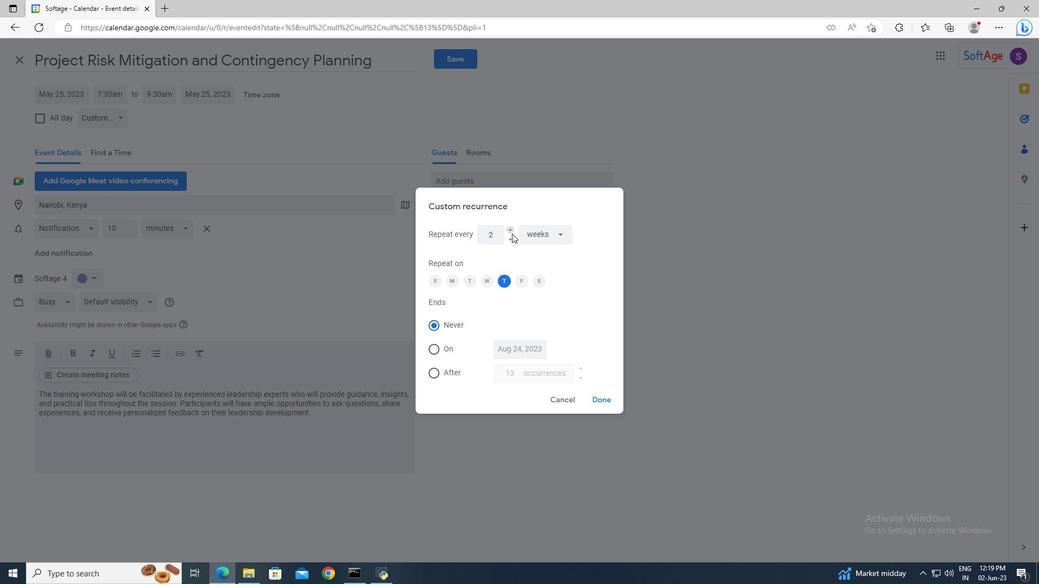 
Action: Mouse moved to (513, 238)
Screenshot: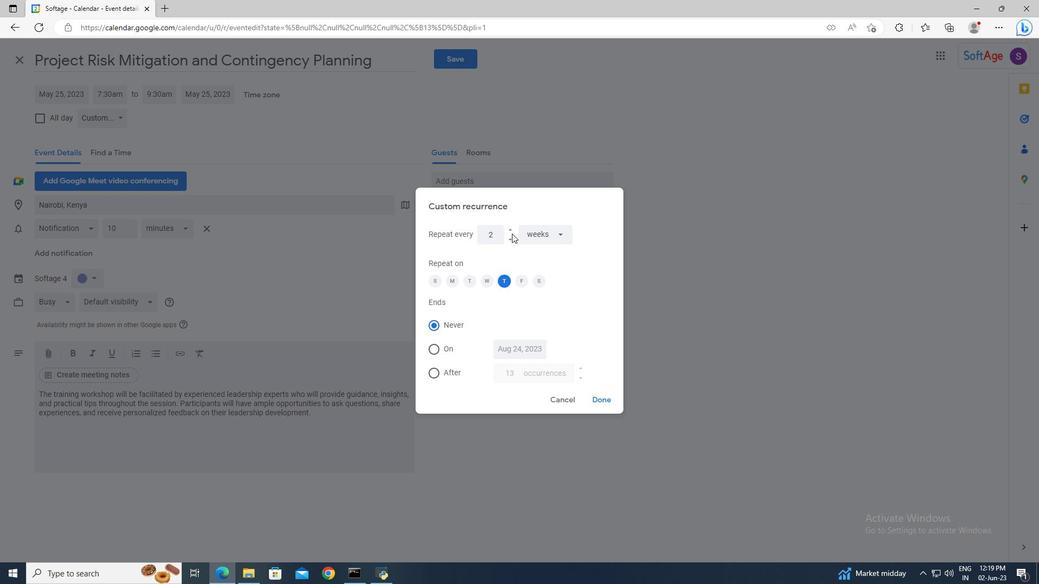 
Action: Mouse pressed left at (513, 238)
Screenshot: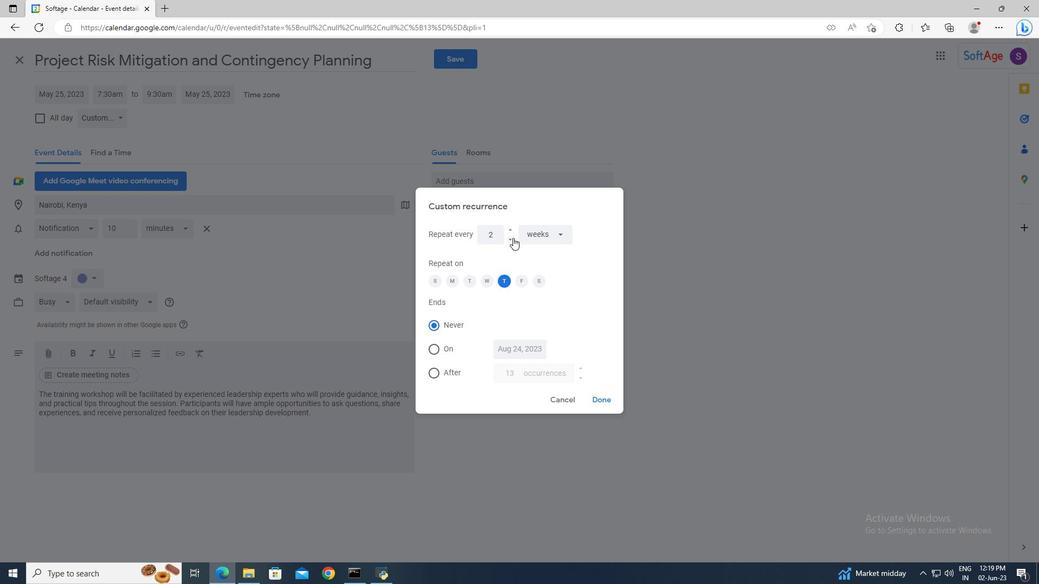 
Action: Mouse pressed left at (513, 238)
Screenshot: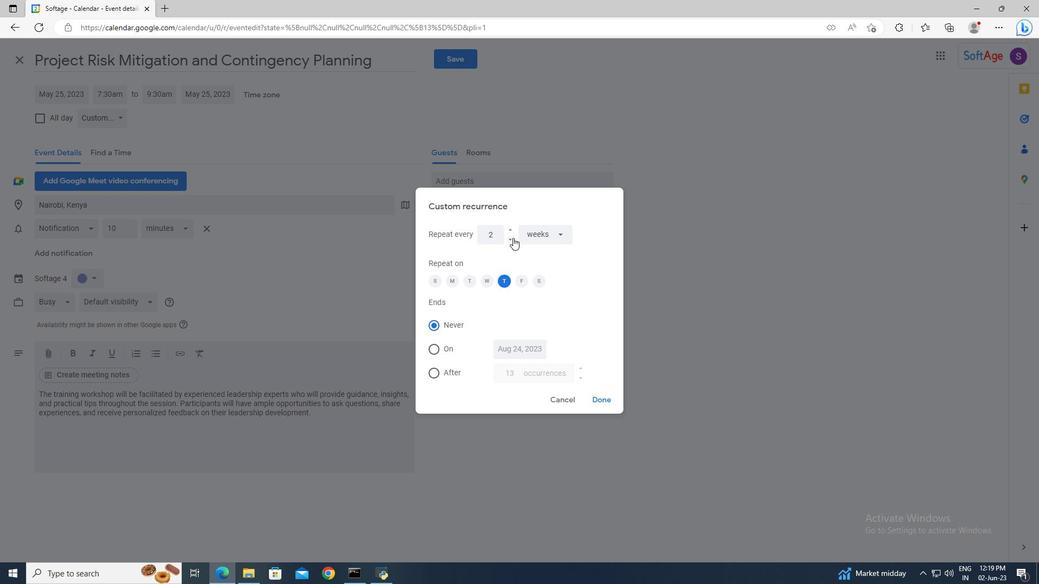 
Action: Mouse pressed left at (513, 238)
Screenshot: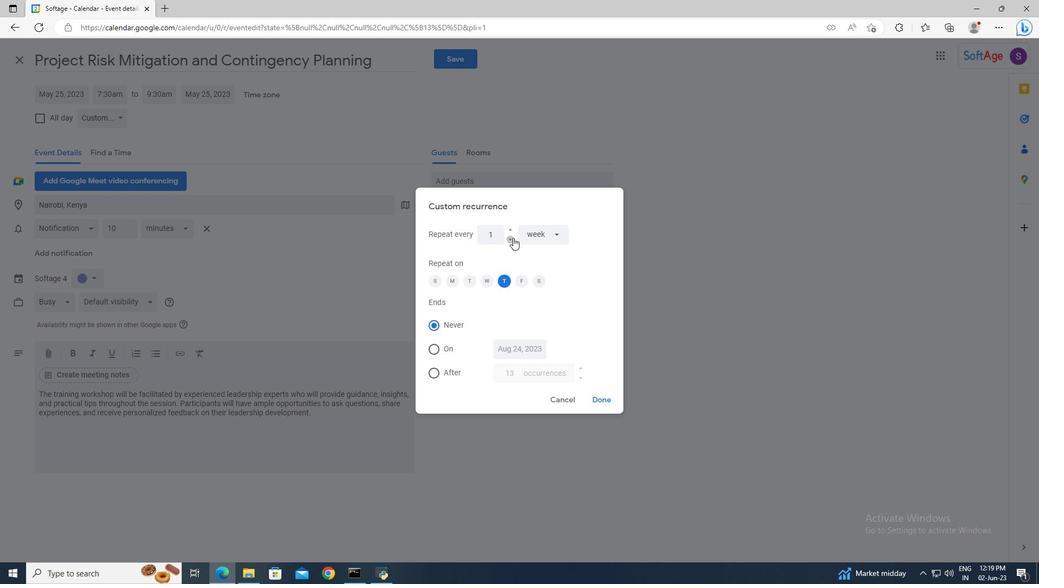 
Action: Mouse moved to (510, 231)
Screenshot: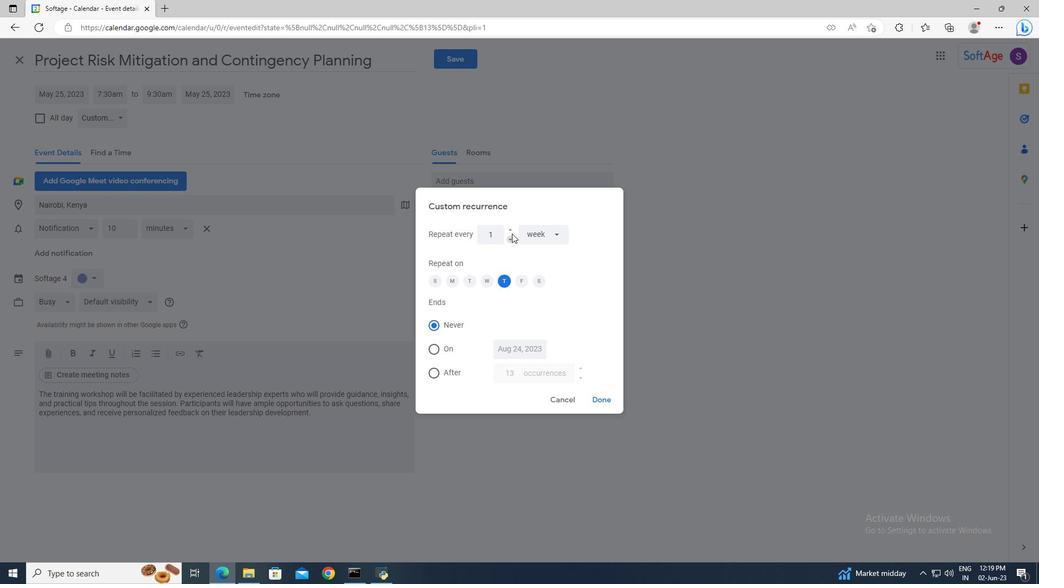 
Action: Mouse pressed left at (510, 231)
Screenshot: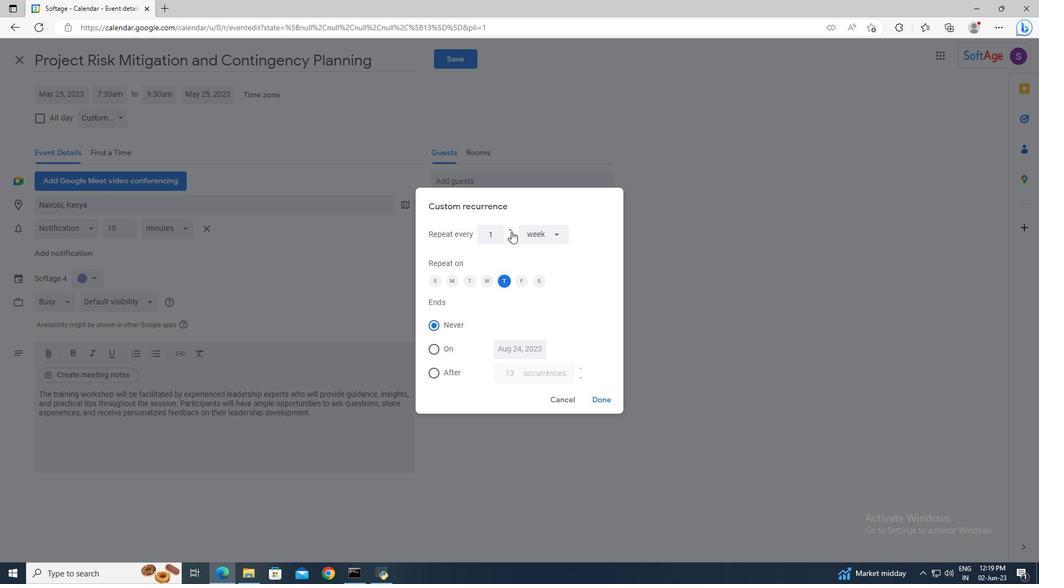 
Action: Mouse pressed left at (510, 231)
Screenshot: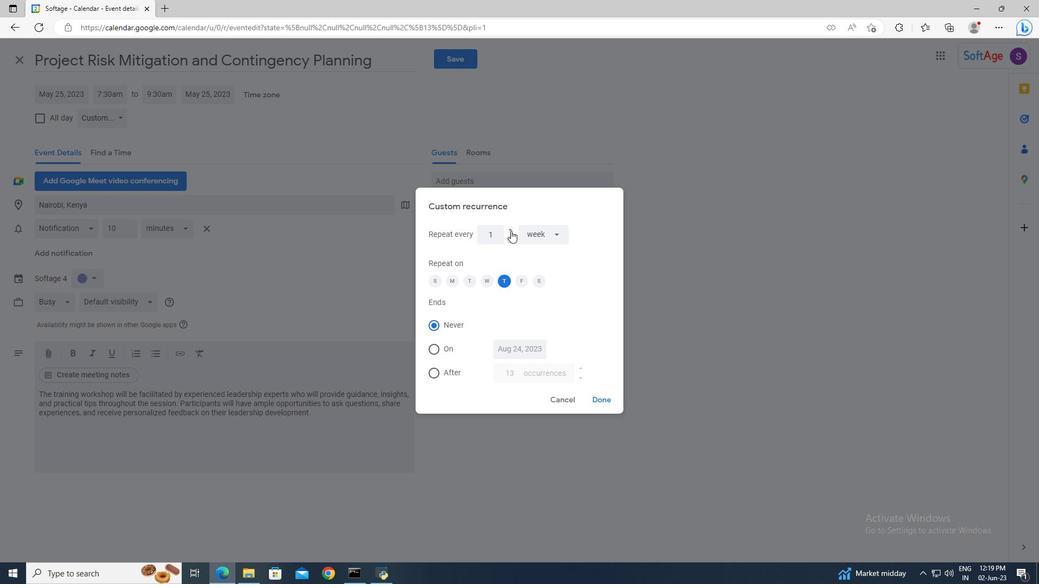 
Action: Mouse pressed left at (510, 231)
Screenshot: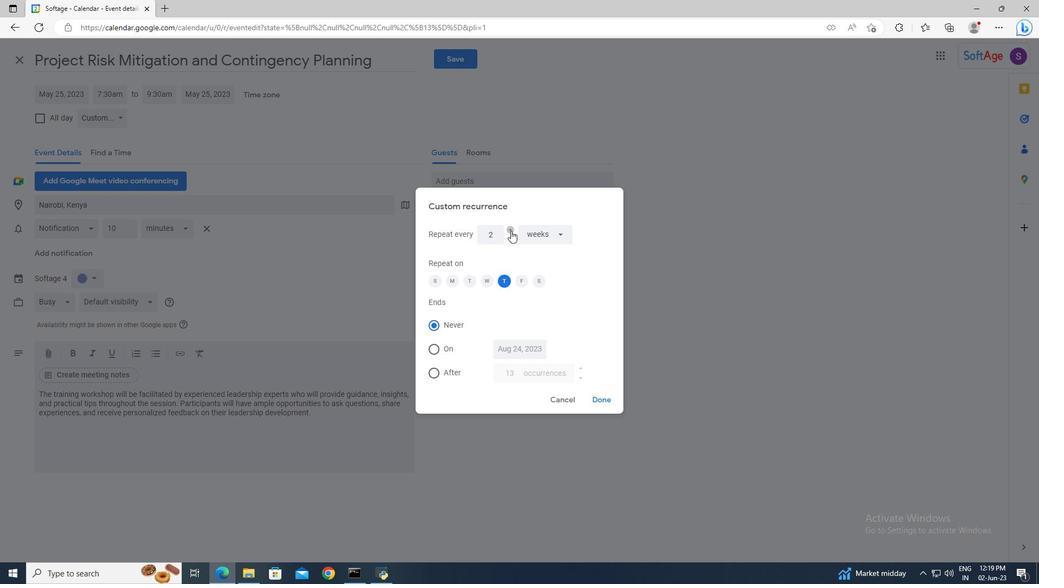 
Action: Mouse pressed left at (510, 231)
Screenshot: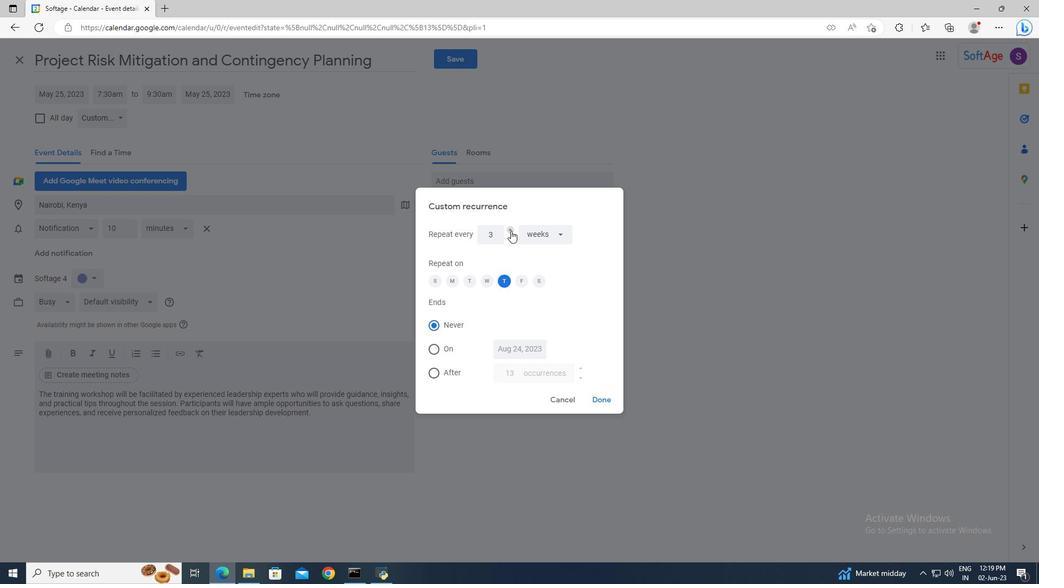 
Action: Mouse pressed left at (510, 231)
Screenshot: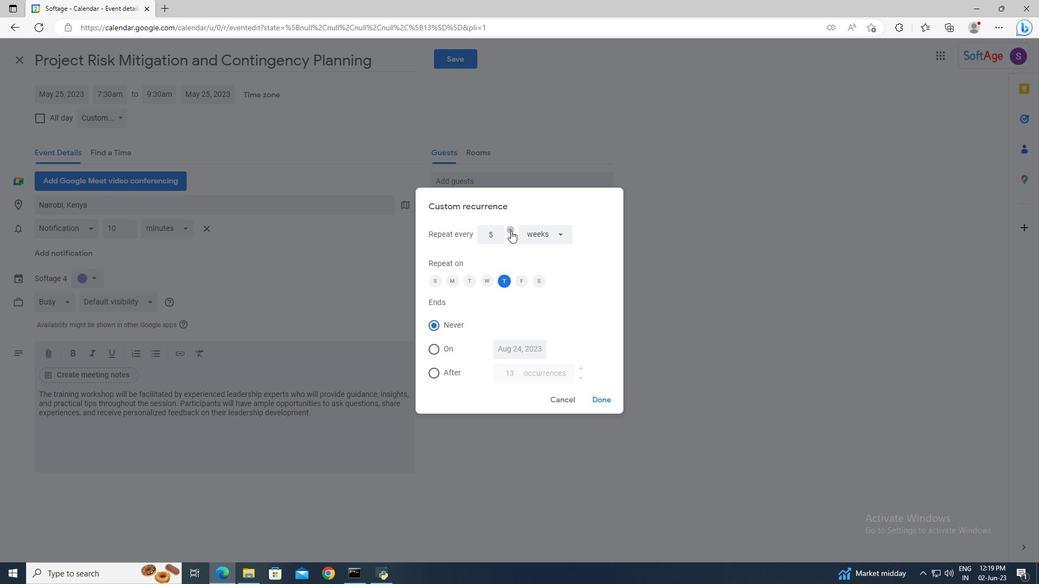 
Action: Mouse pressed left at (510, 231)
Screenshot: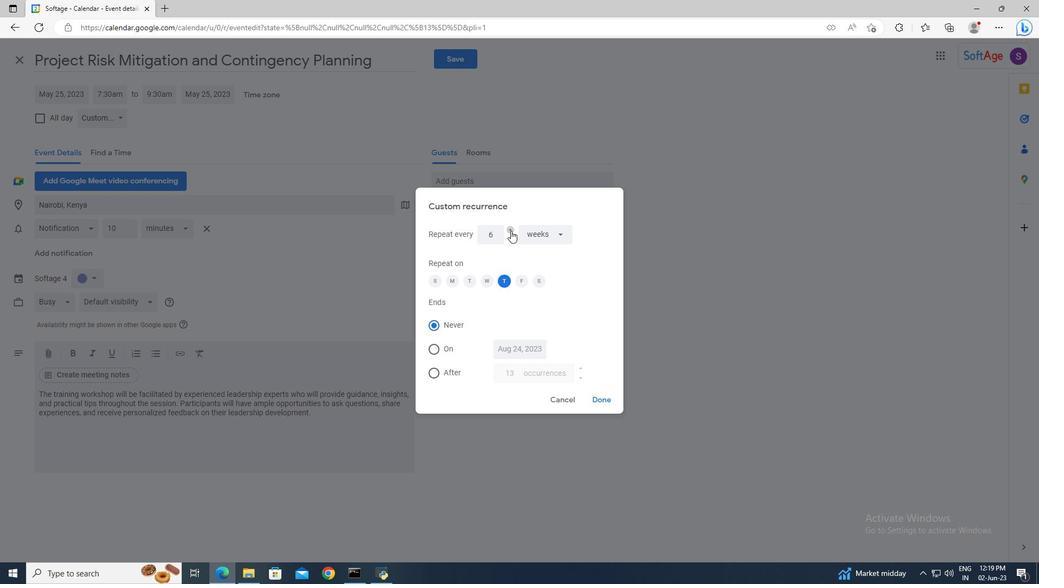 
Action: Mouse pressed left at (510, 231)
Screenshot: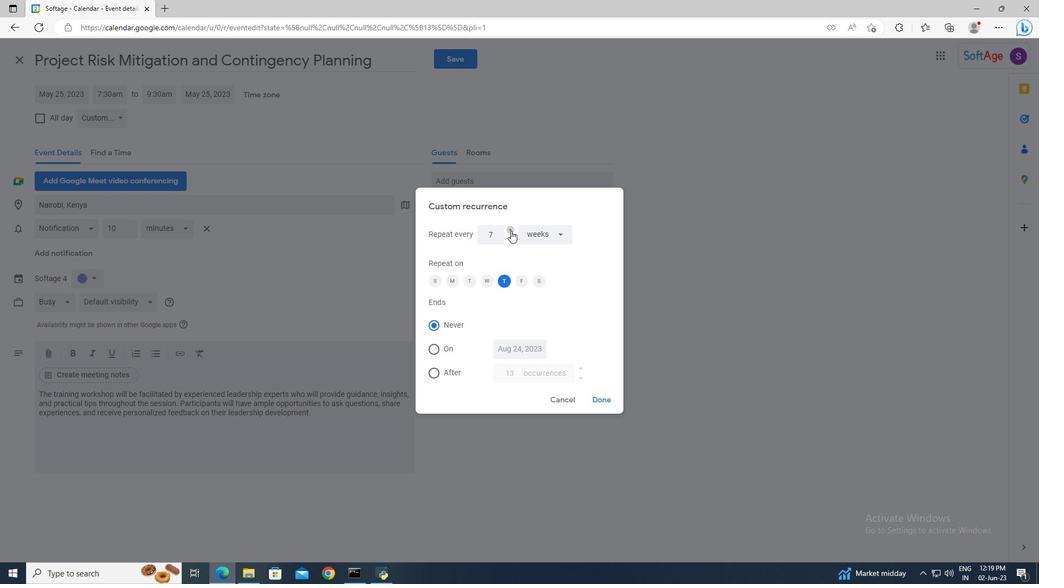 
Action: Mouse moved to (510, 237)
Screenshot: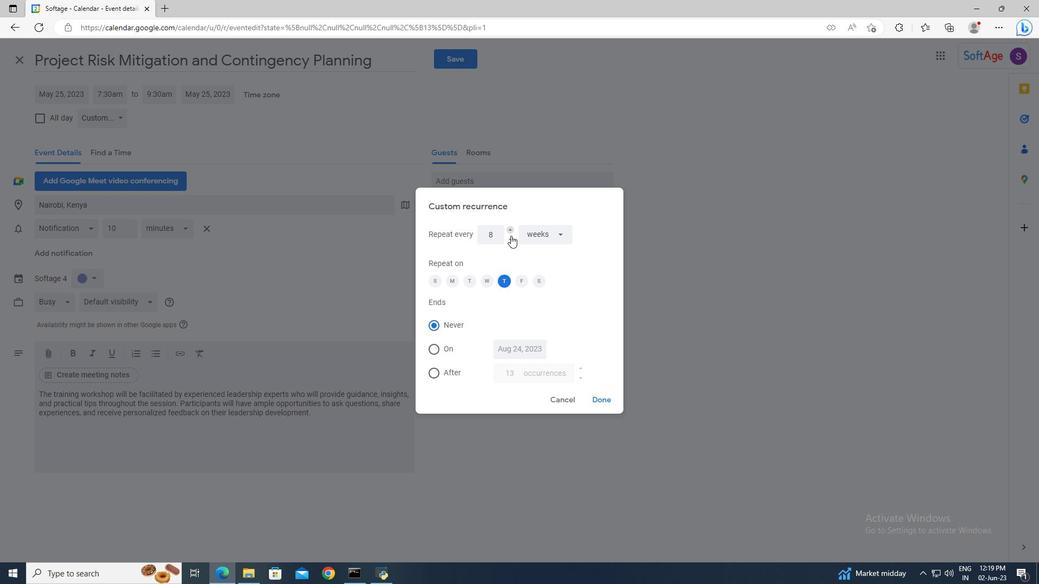 
Action: Mouse pressed left at (510, 237)
Screenshot: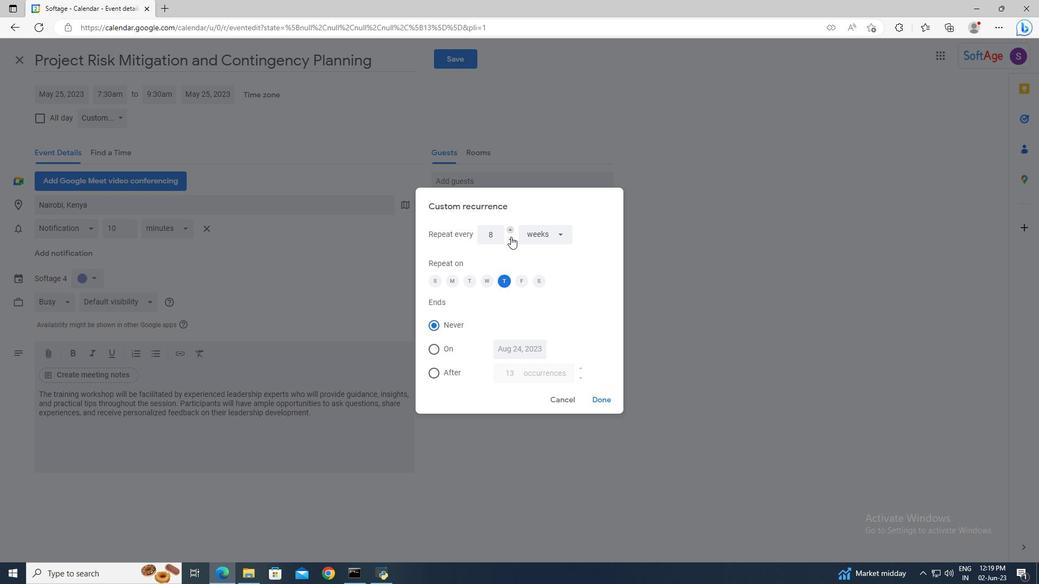 
Action: Mouse moved to (440, 275)
Screenshot: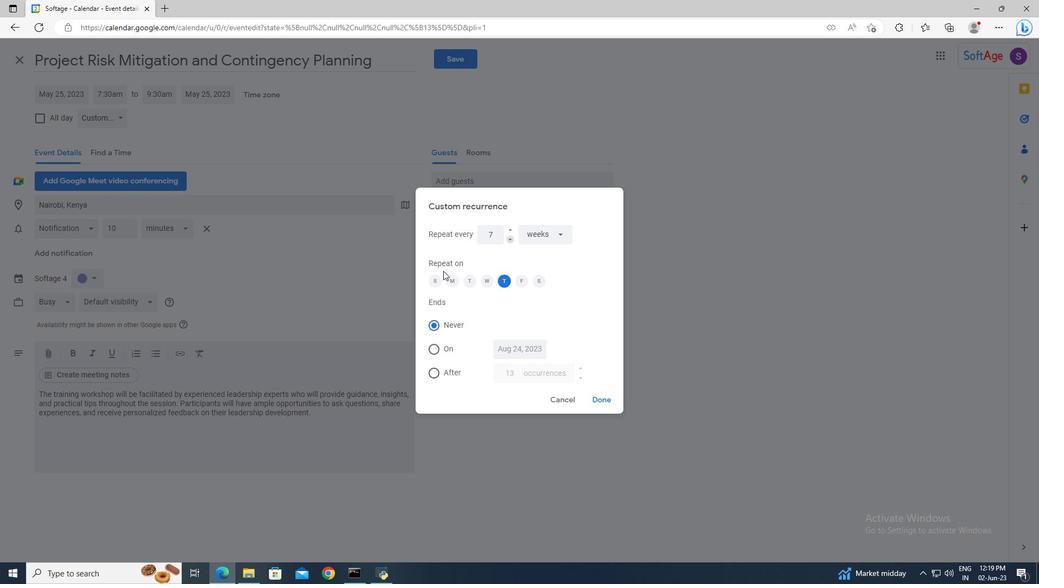 
Action: Mouse pressed left at (440, 275)
Screenshot: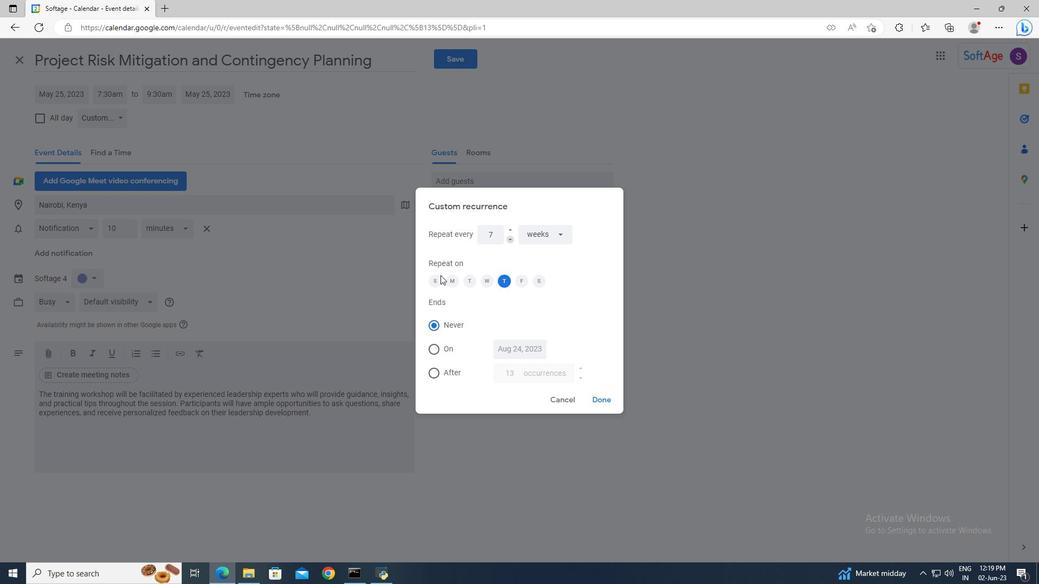 
Action: Mouse moved to (439, 279)
Screenshot: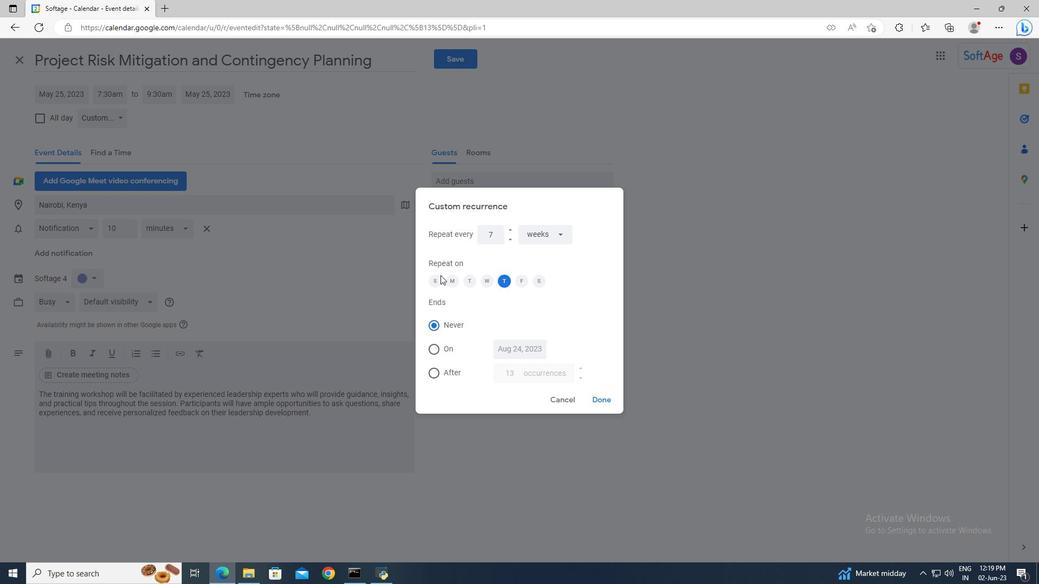 
Action: Mouse pressed left at (439, 279)
Screenshot: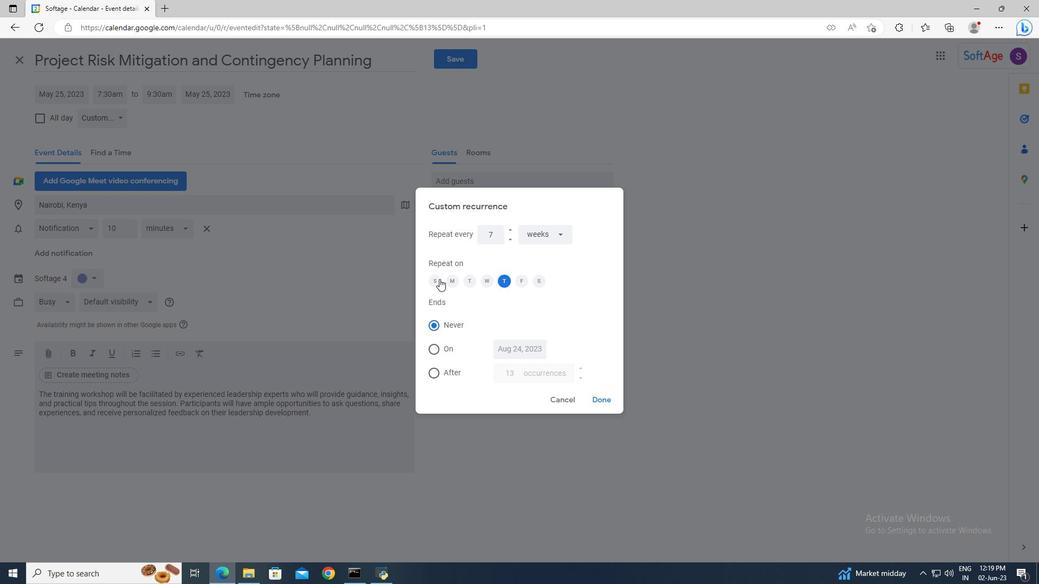 
Action: Mouse moved to (451, 280)
Screenshot: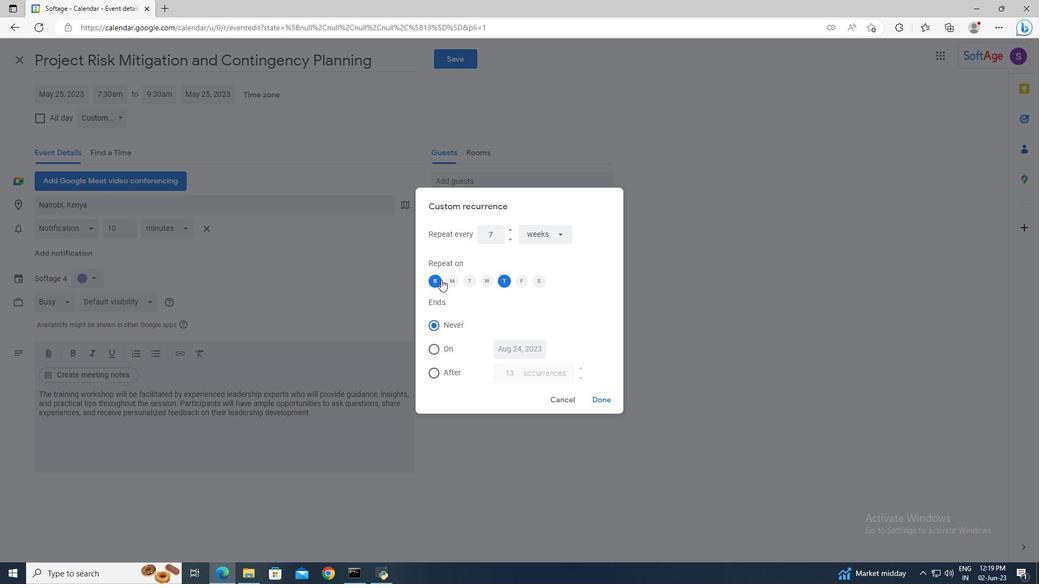 
Action: Mouse pressed left at (451, 280)
Screenshot: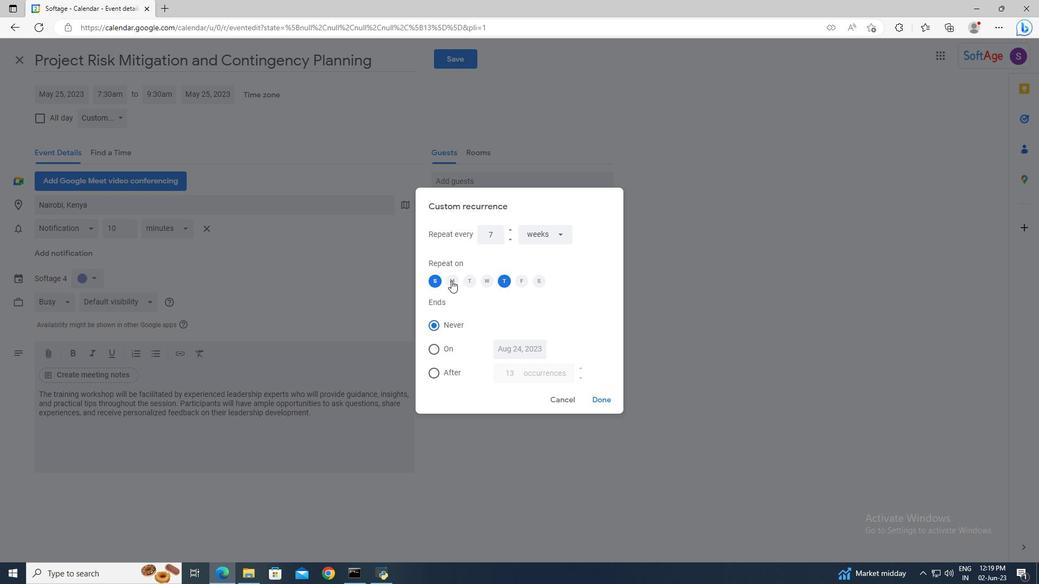 
Action: Mouse moved to (466, 279)
Screenshot: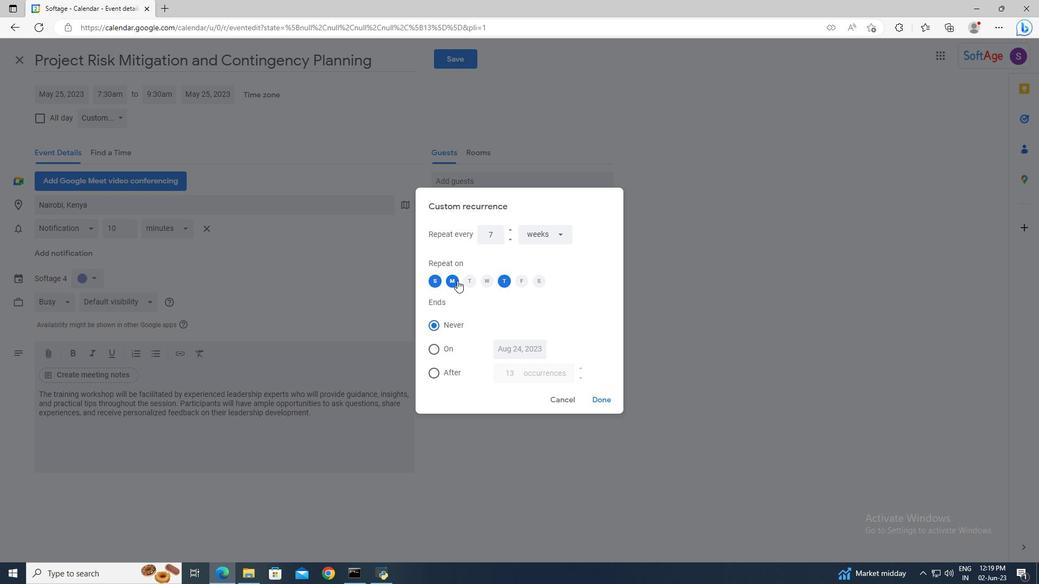 
Action: Mouse pressed left at (466, 279)
Screenshot: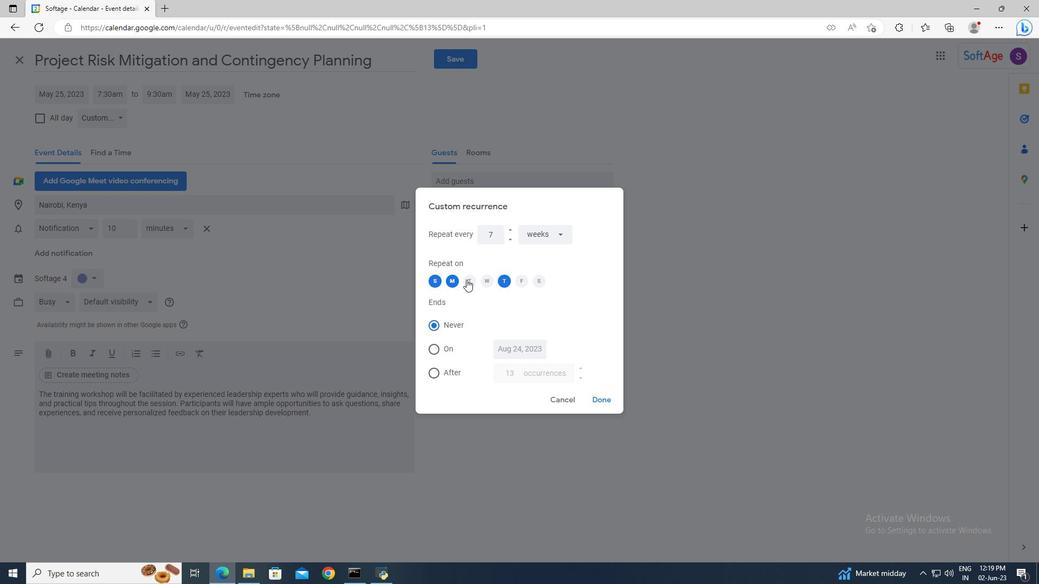 
Action: Mouse moved to (482, 280)
Screenshot: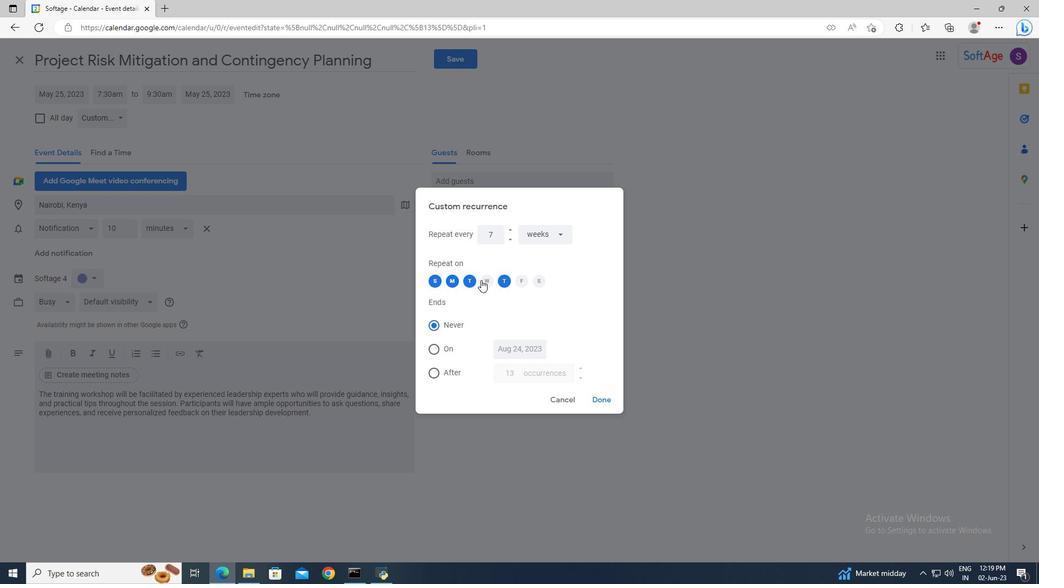 
Action: Mouse pressed left at (482, 280)
Screenshot: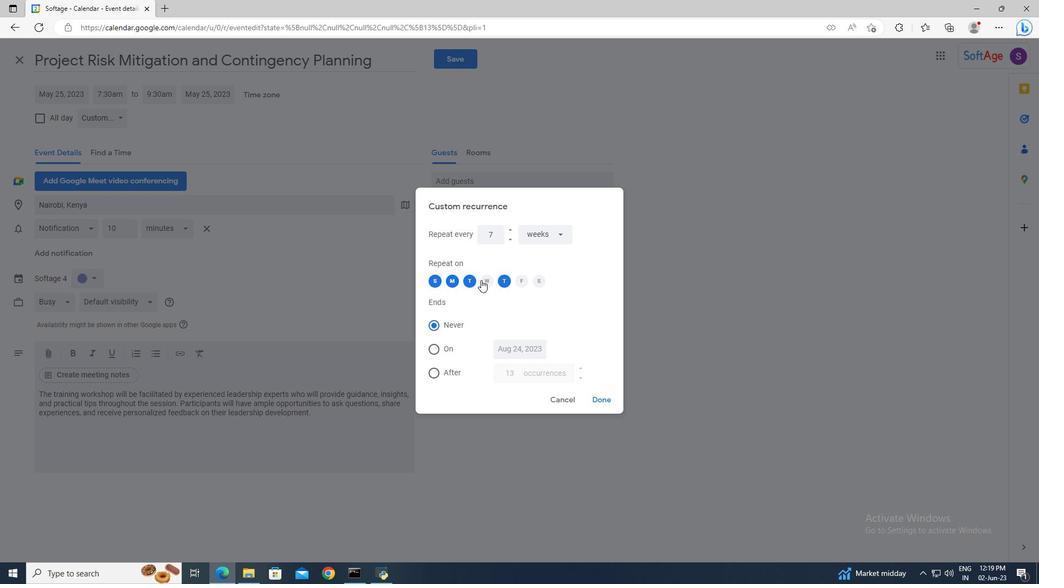 
Action: Mouse moved to (518, 285)
Screenshot: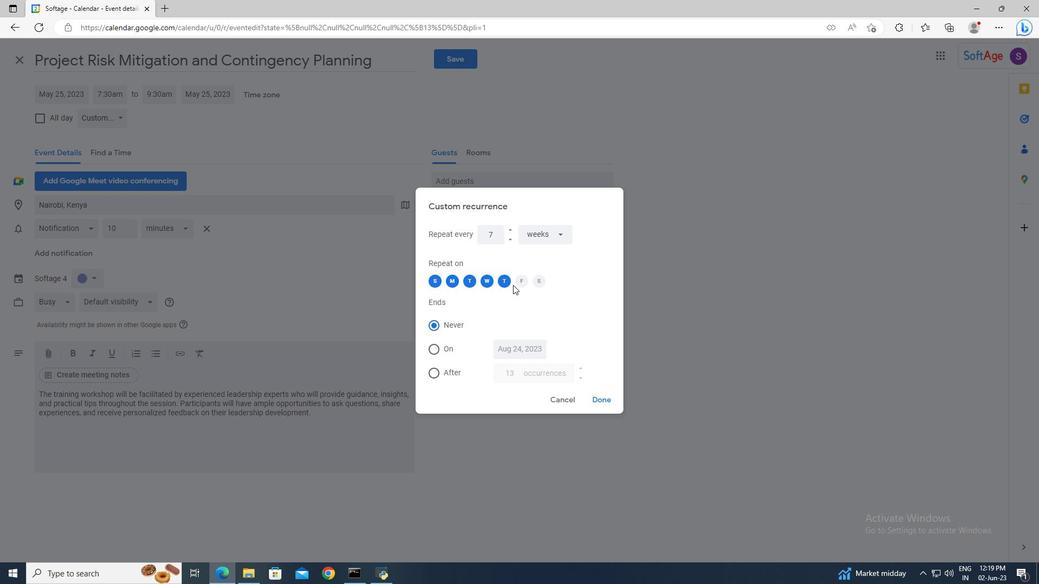 
Action: Mouse pressed left at (518, 285)
Screenshot: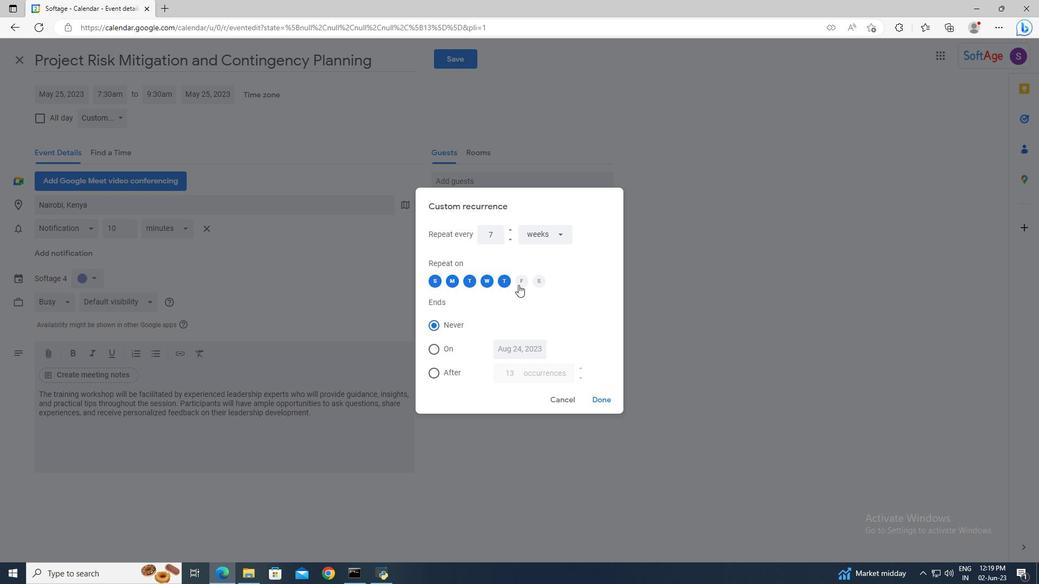 
Action: Mouse moved to (535, 286)
Screenshot: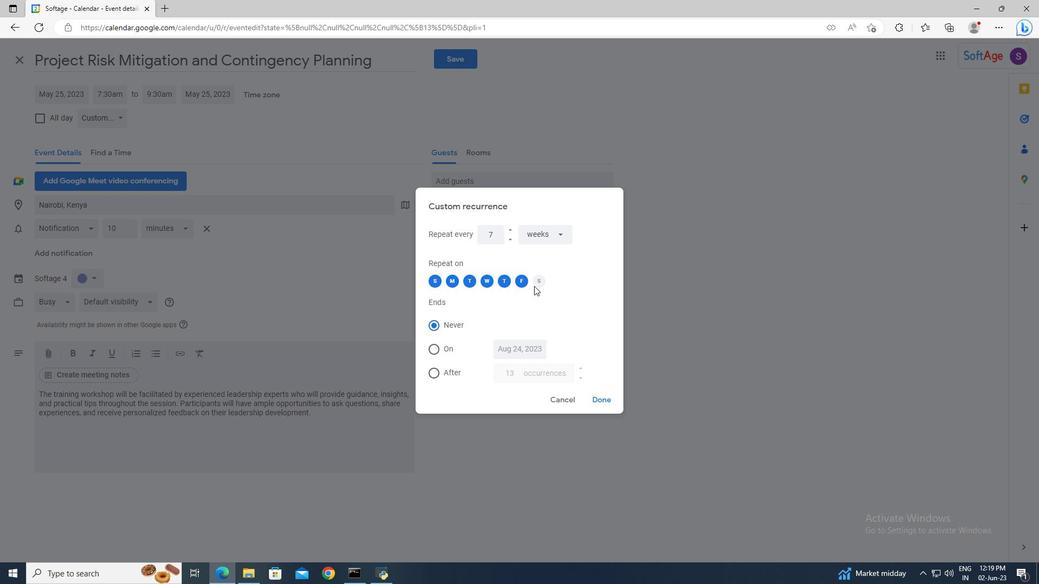 
Action: Mouse pressed left at (535, 286)
Screenshot: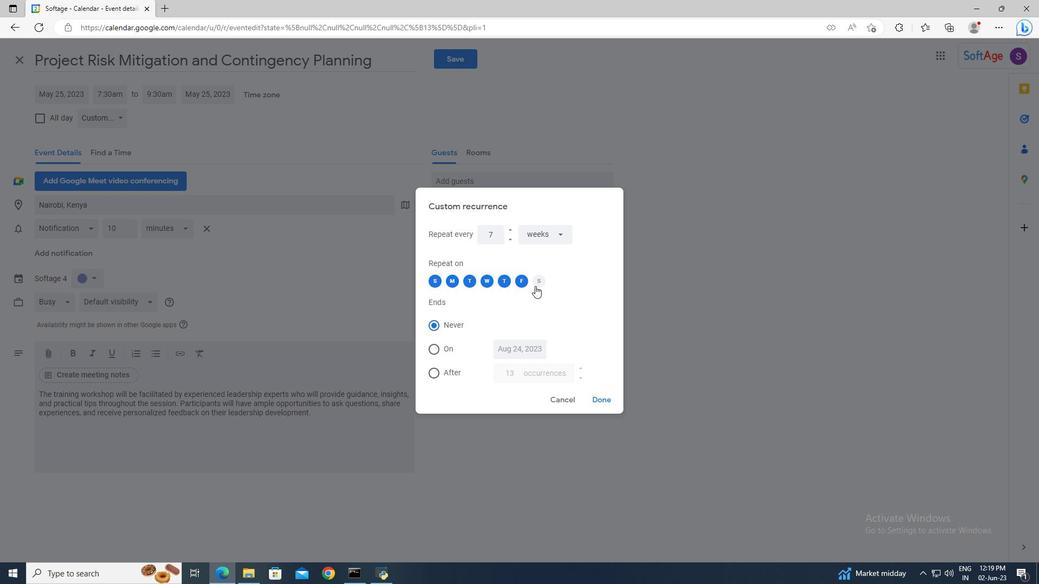 
Action: Mouse moved to (601, 399)
Screenshot: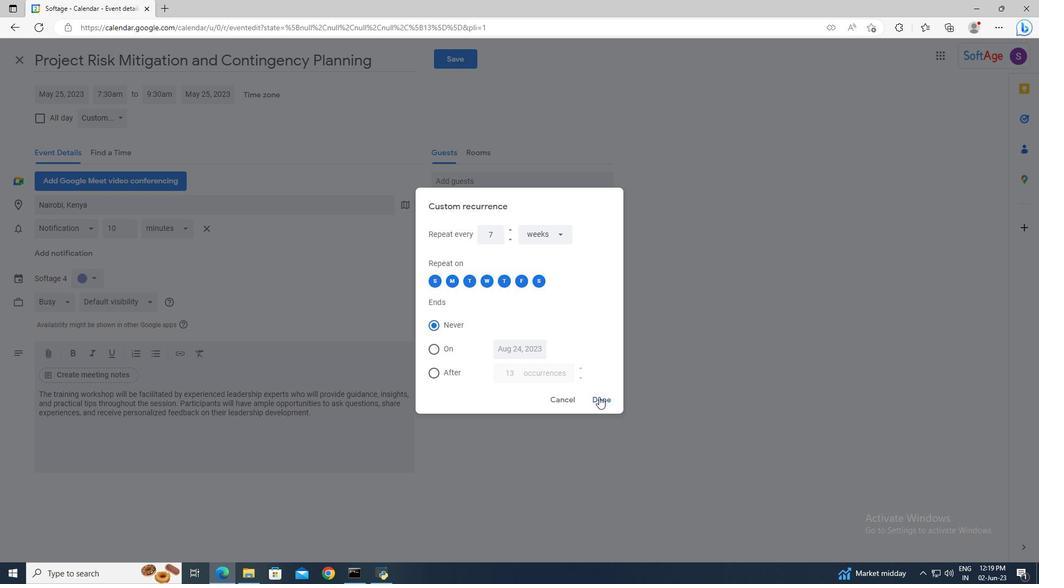 
Action: Mouse pressed left at (601, 399)
Screenshot: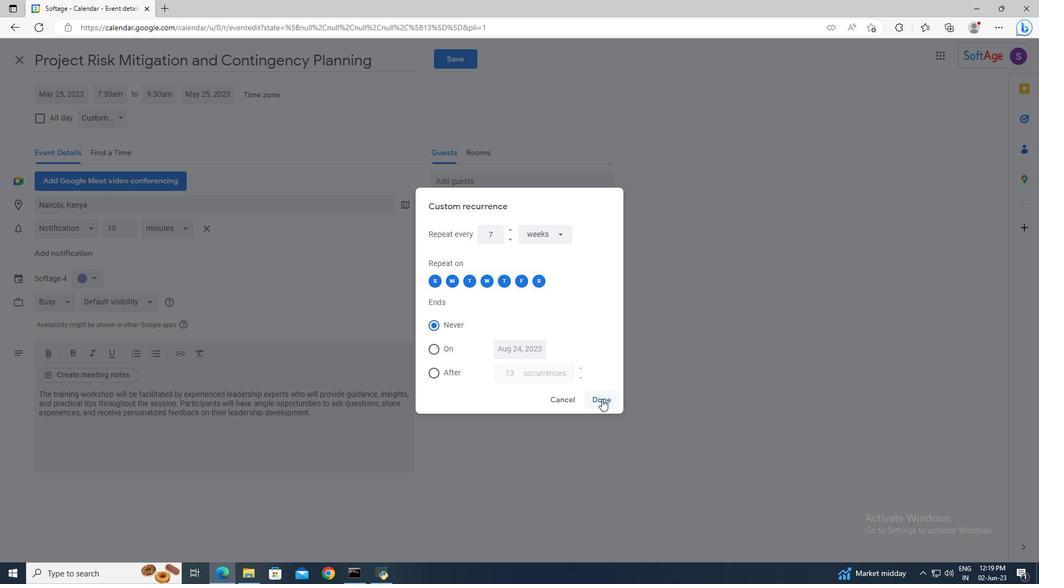 
Action: Mouse moved to (171, 120)
Screenshot: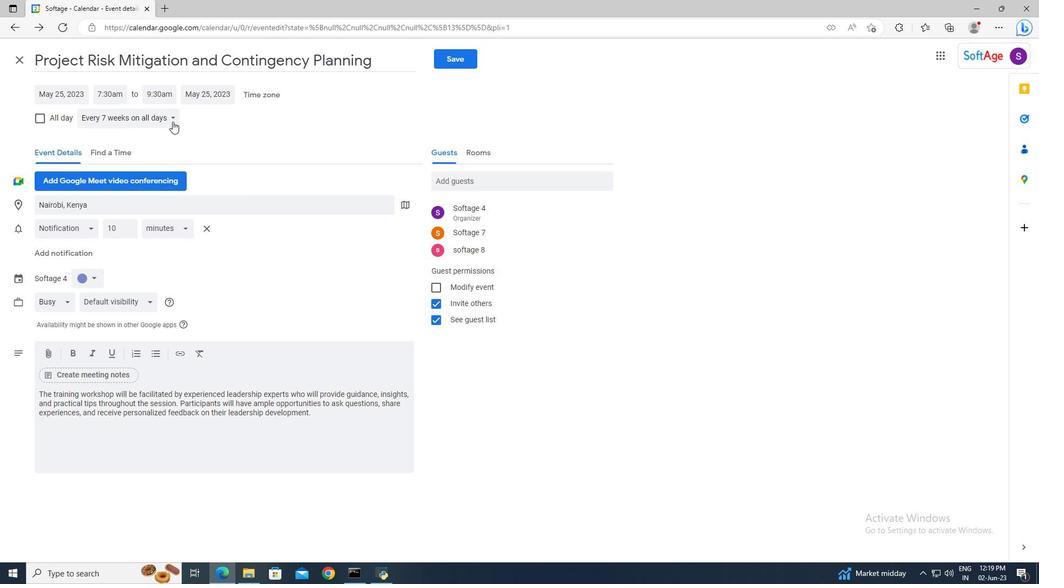 
Action: Mouse pressed left at (171, 120)
Screenshot: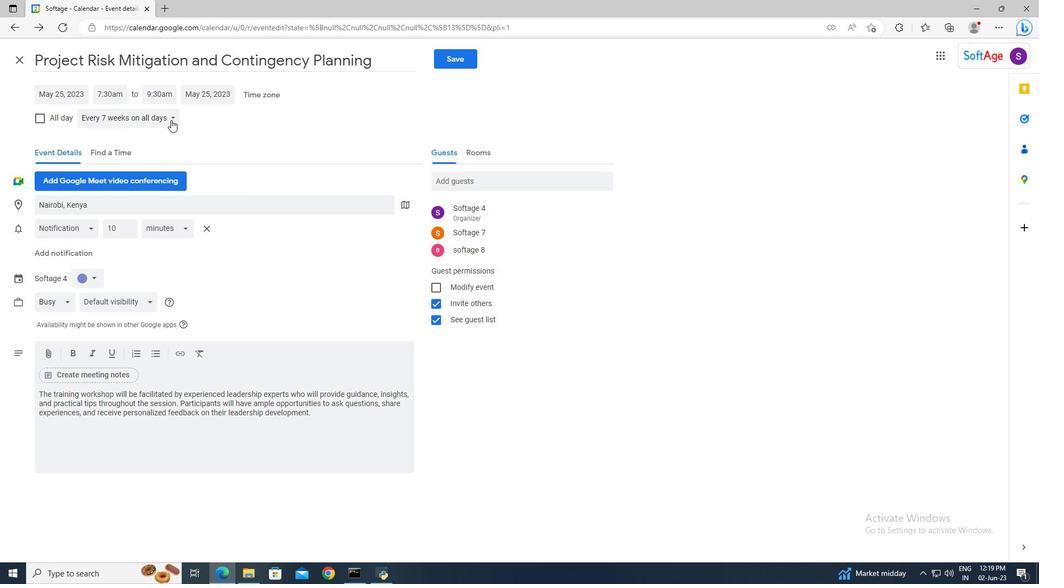 
Action: Mouse moved to (157, 193)
Screenshot: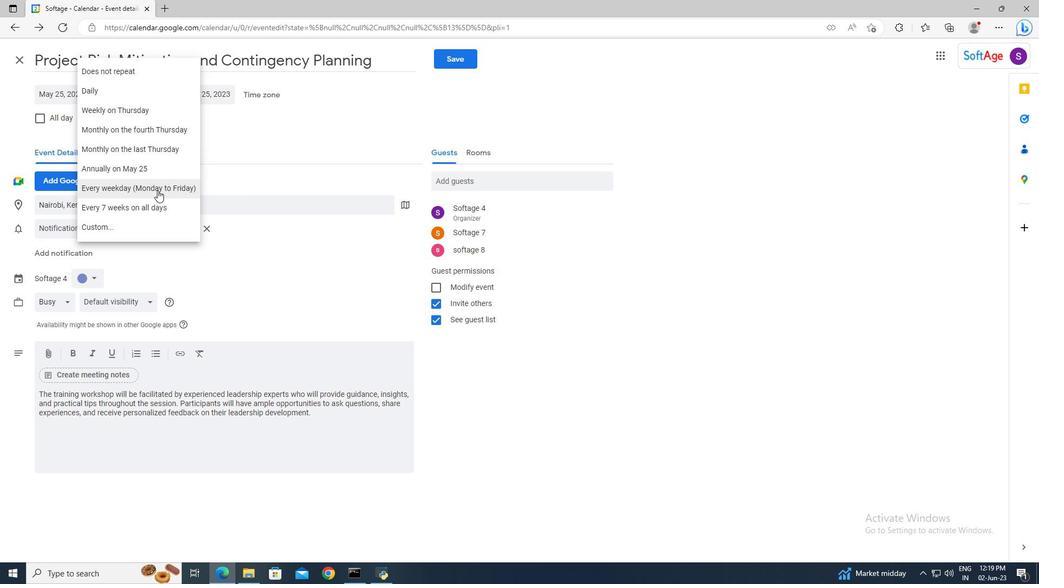 
Action: Mouse pressed left at (157, 193)
Screenshot: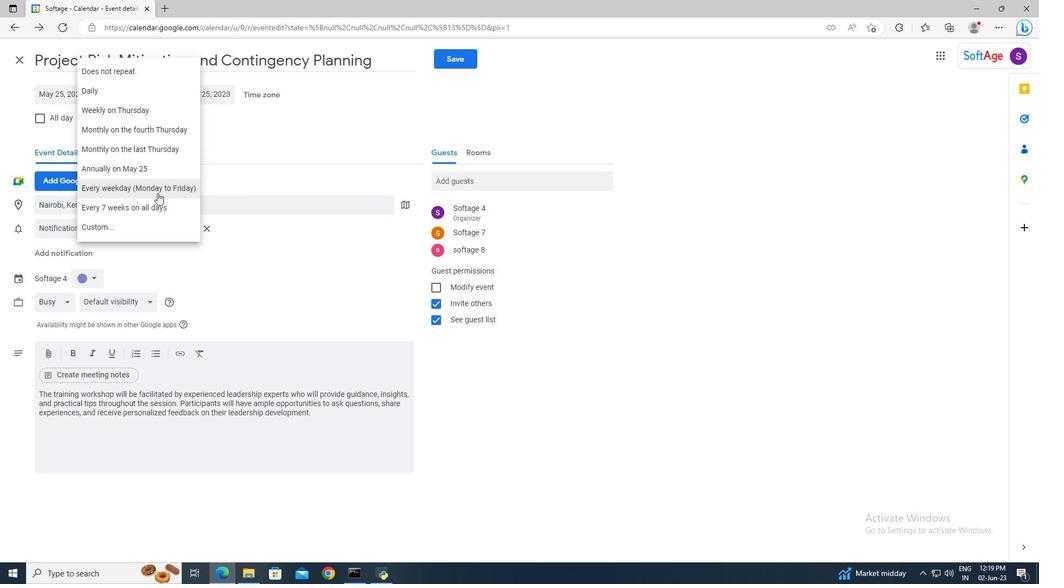 
Action: Mouse moved to (451, 62)
Screenshot: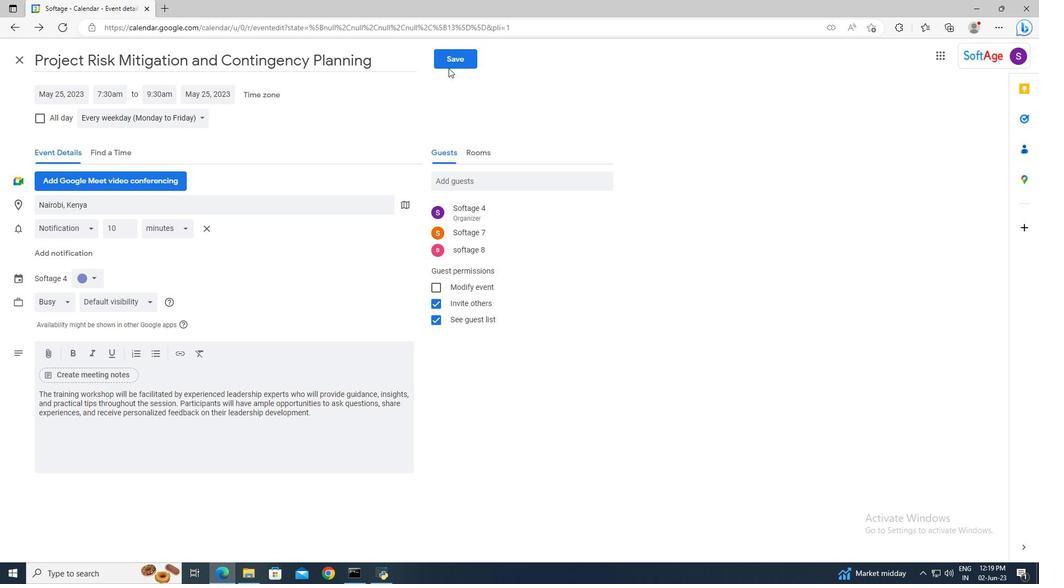 
Action: Mouse pressed left at (451, 62)
Screenshot: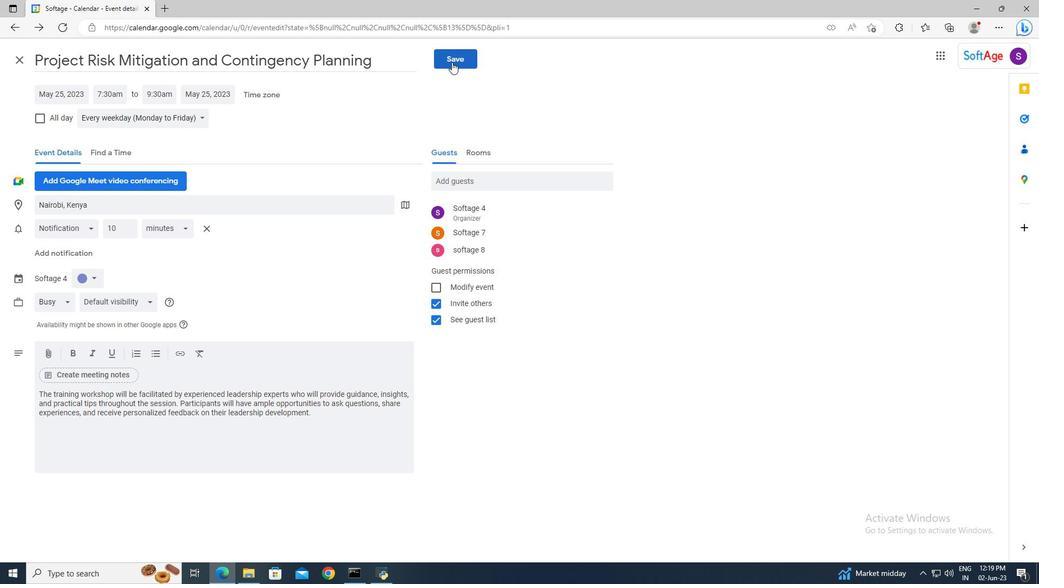 
Action: Mouse moved to (619, 326)
Screenshot: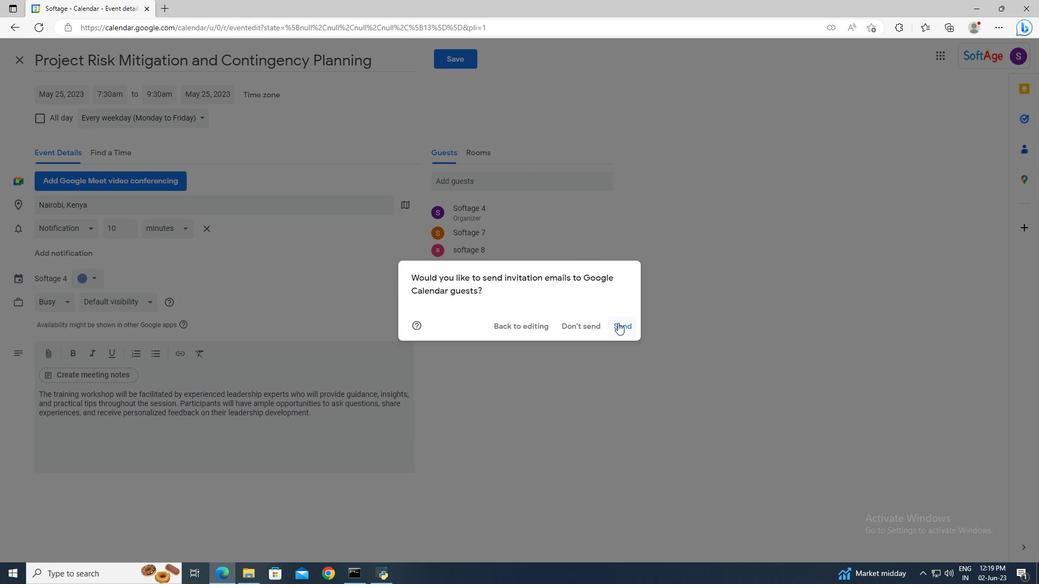 
Action: Mouse pressed left at (619, 326)
Screenshot: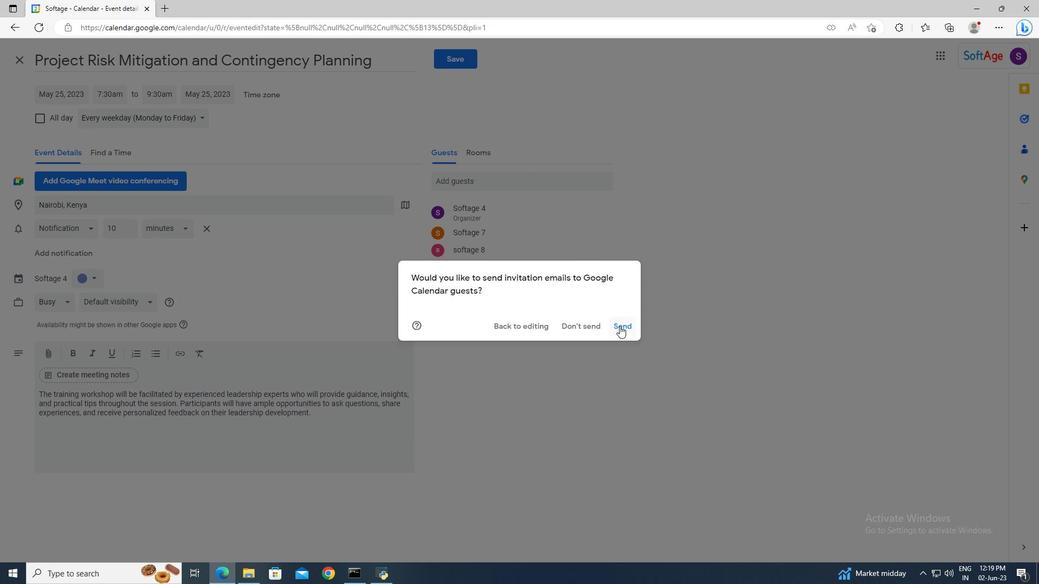 
